 Task: Create a due date automation trigger when advanced on, on the tuesday after a card is due add fields without custom field "Resume" set to a number lower than 1 and lower than 10 at 11:00 AM.
Action: Mouse moved to (897, 280)
Screenshot: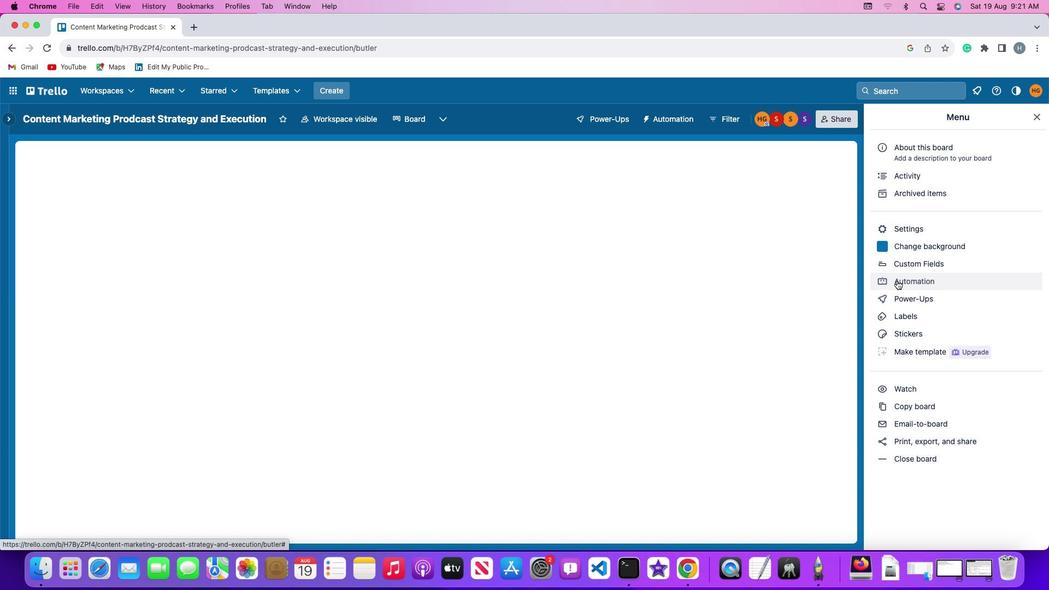 
Action: Mouse pressed left at (897, 280)
Screenshot: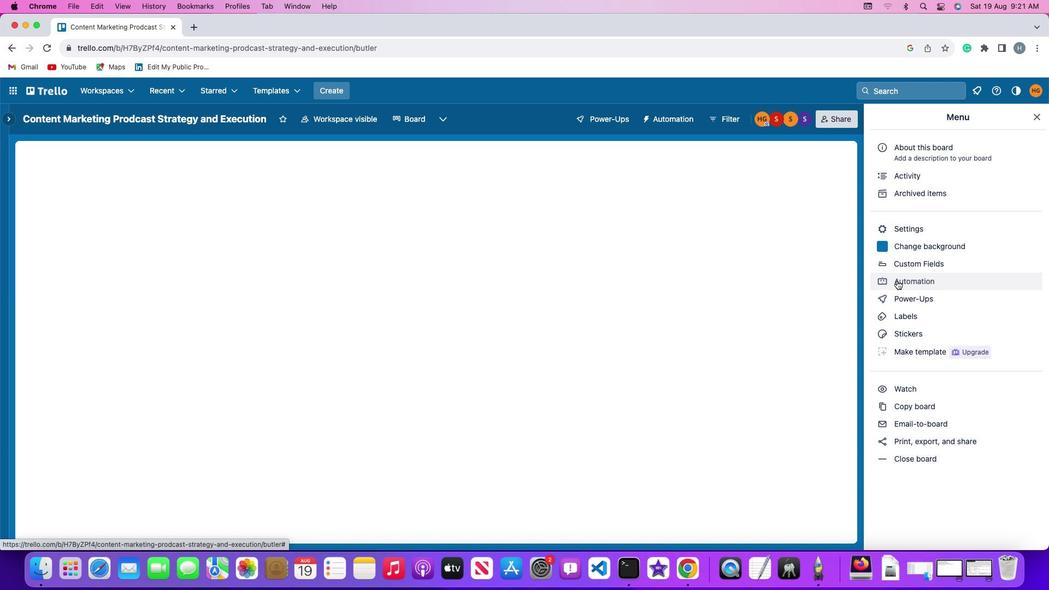 
Action: Mouse pressed left at (897, 280)
Screenshot: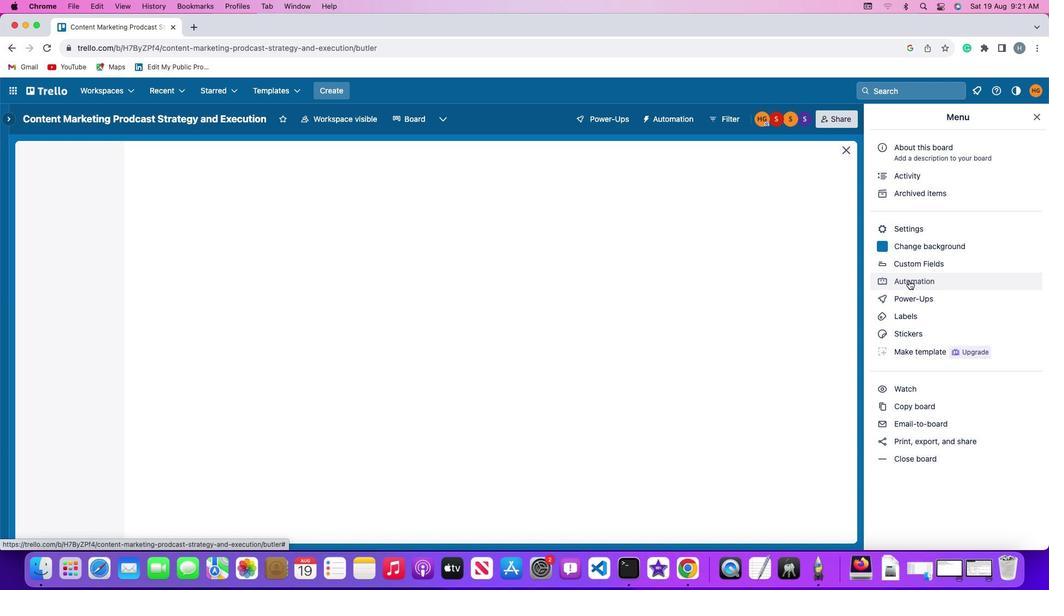 
Action: Mouse moved to (93, 264)
Screenshot: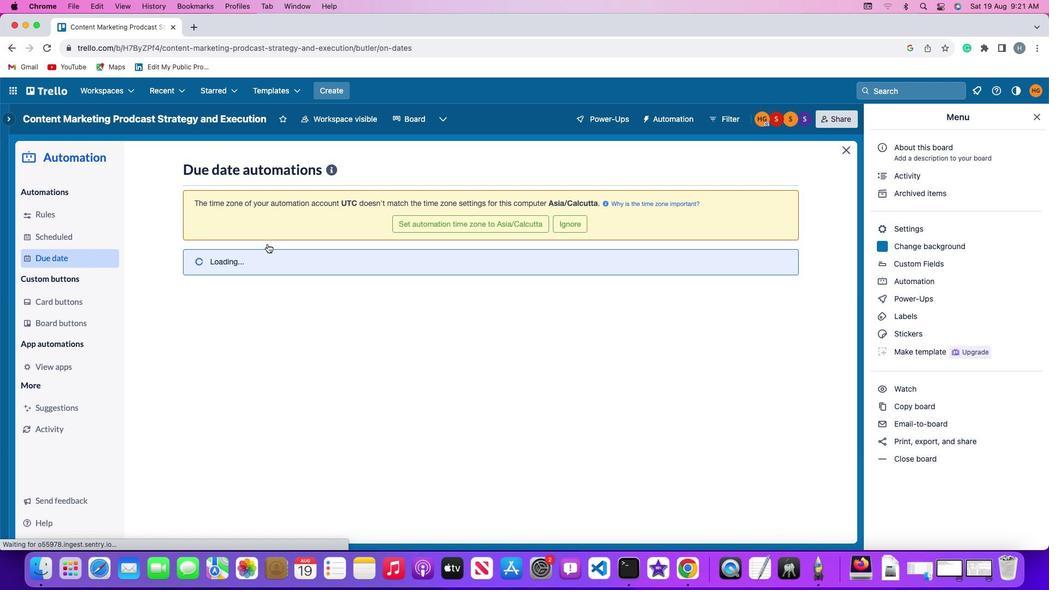 
Action: Mouse pressed left at (93, 264)
Screenshot: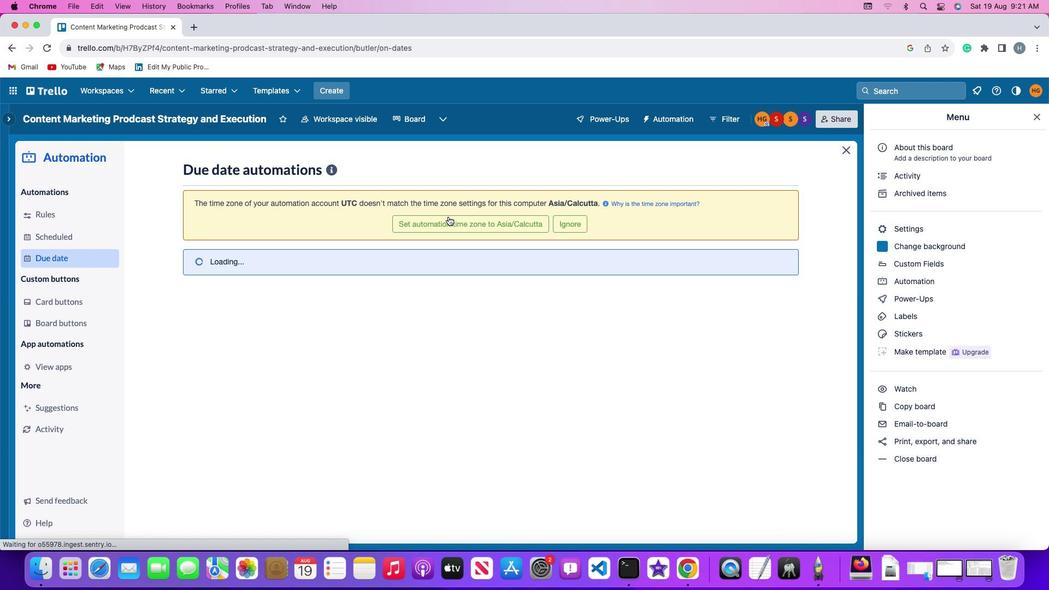 
Action: Mouse moved to (716, 171)
Screenshot: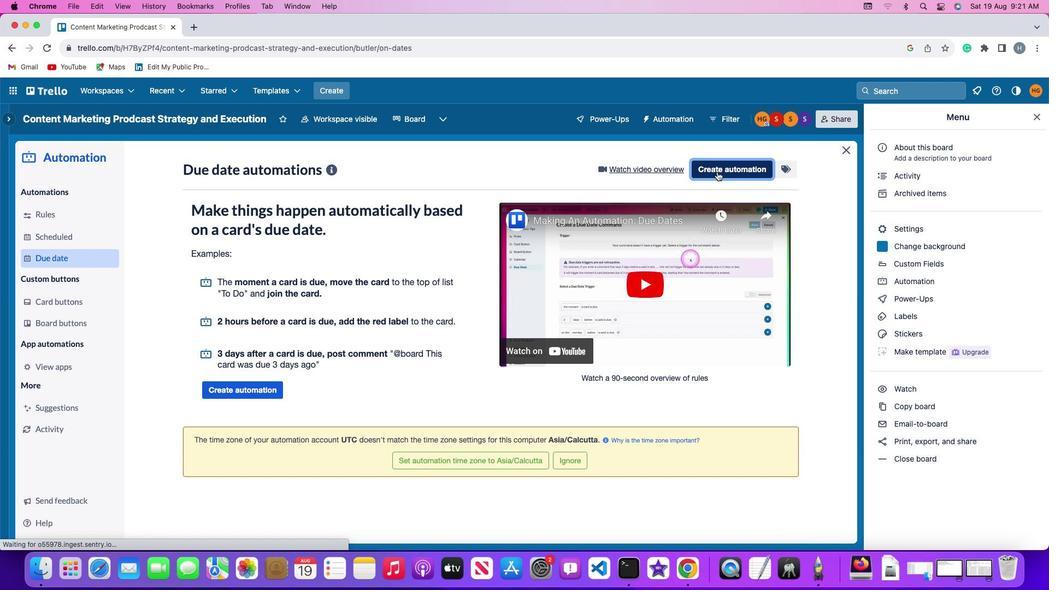 
Action: Mouse pressed left at (716, 171)
Screenshot: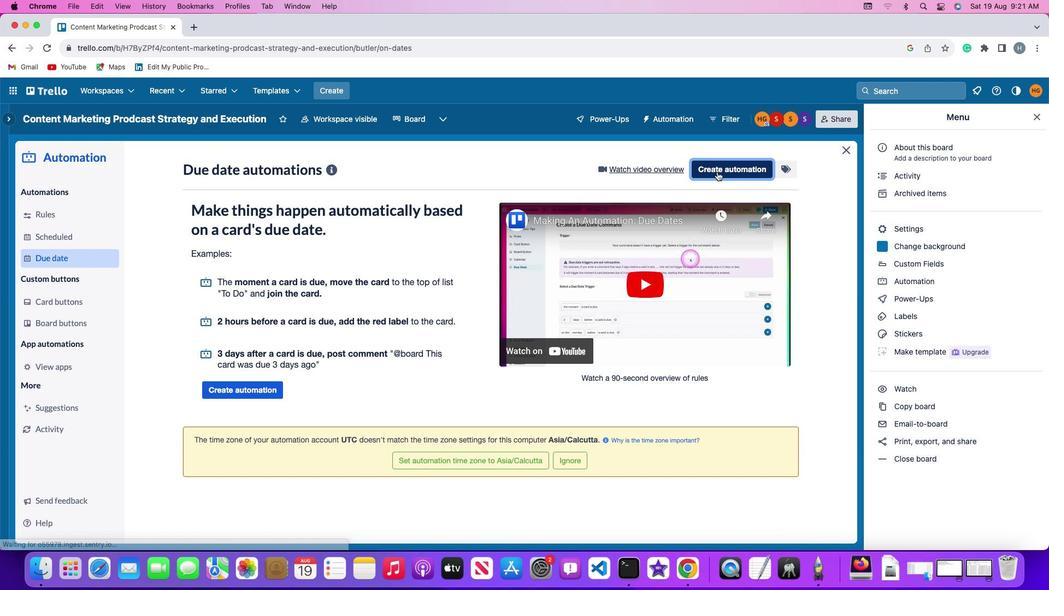 
Action: Mouse moved to (215, 272)
Screenshot: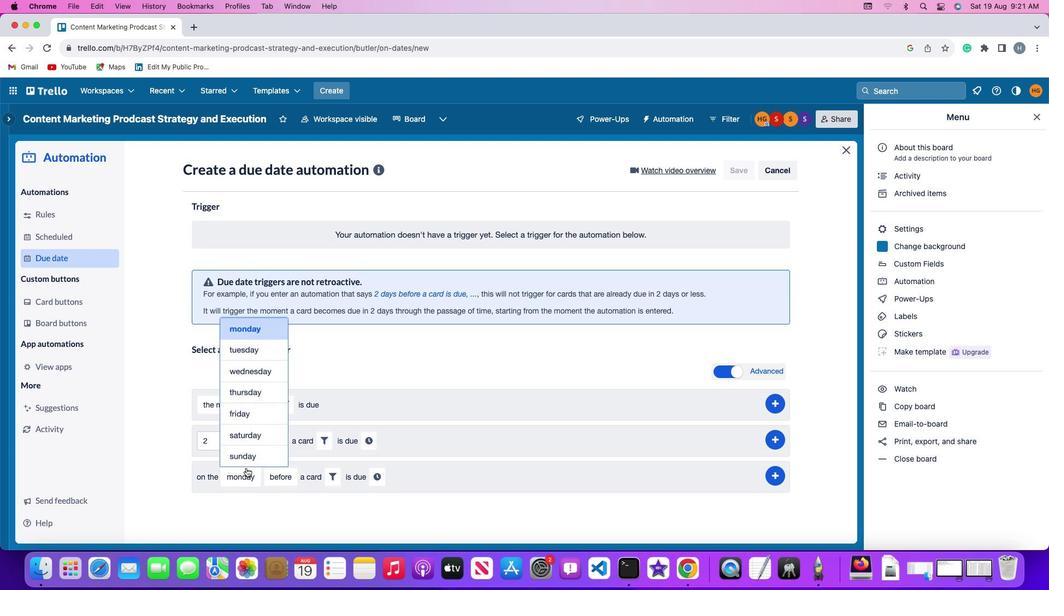 
Action: Mouse pressed left at (215, 272)
Screenshot: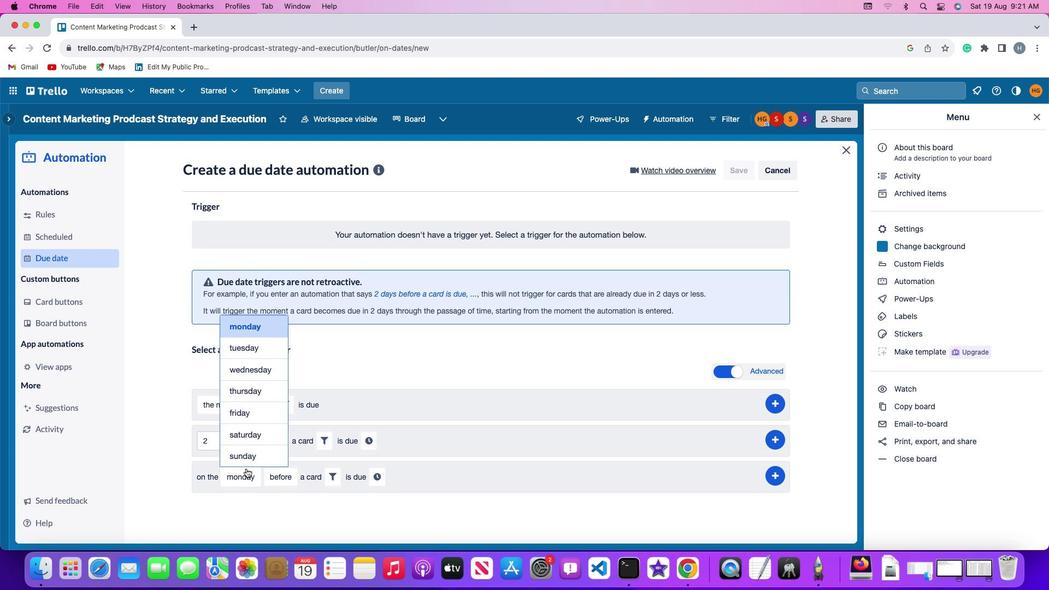 
Action: Mouse moved to (246, 467)
Screenshot: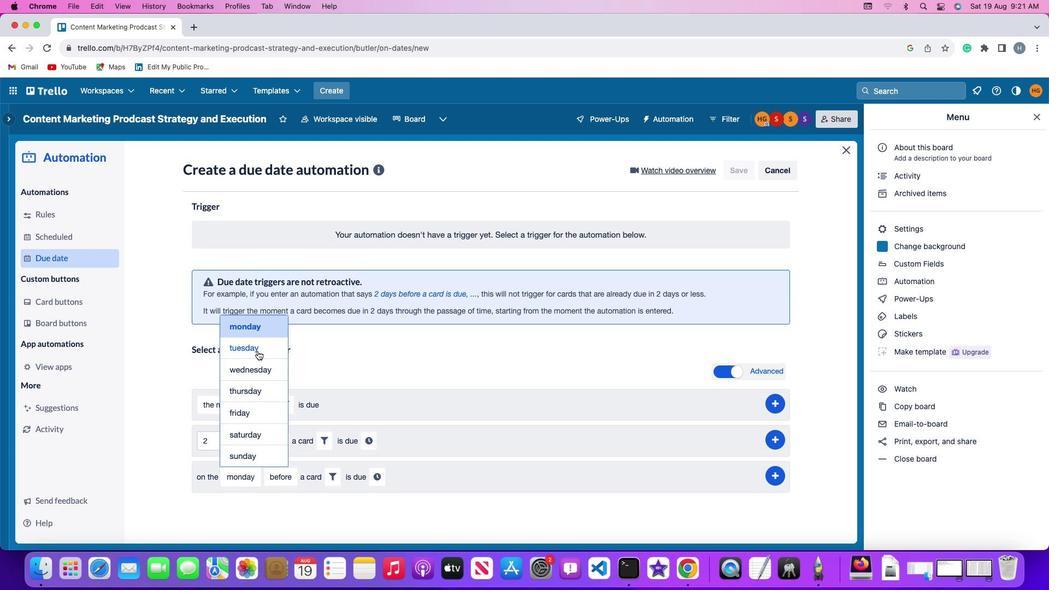 
Action: Mouse pressed left at (246, 467)
Screenshot: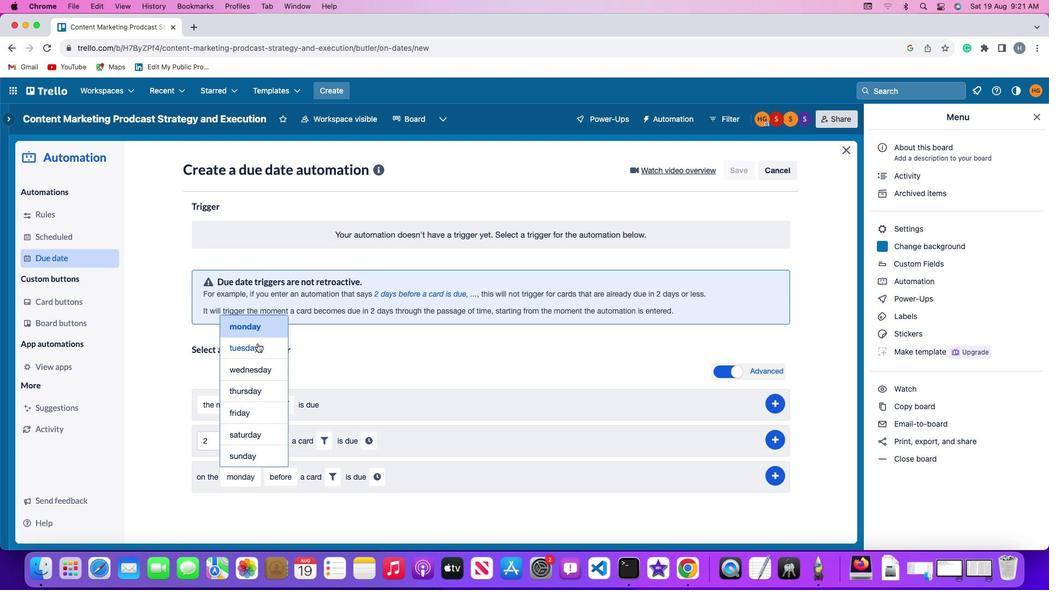 
Action: Mouse moved to (256, 342)
Screenshot: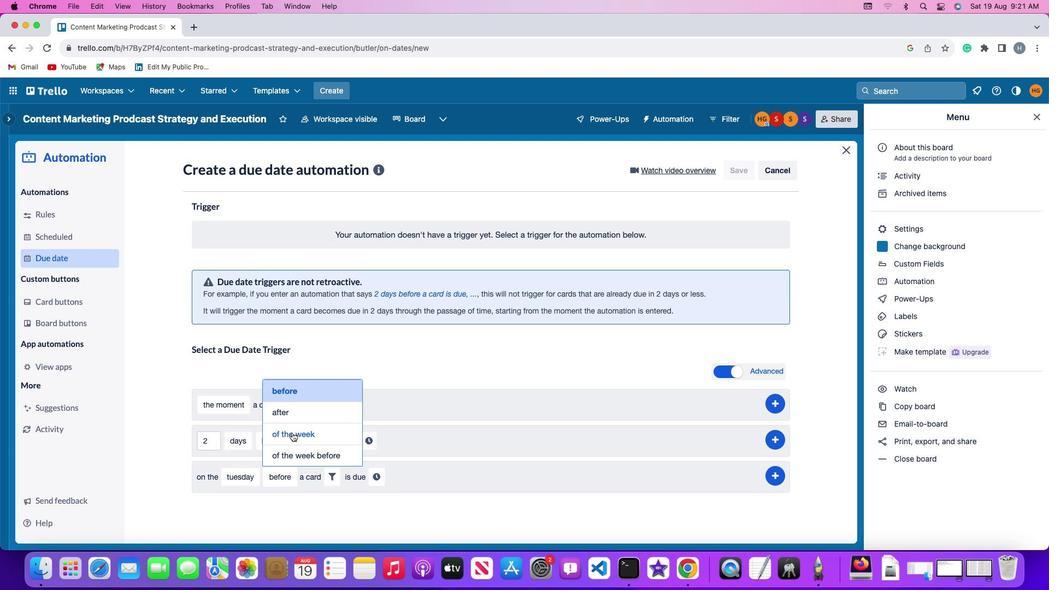 
Action: Mouse pressed left at (256, 342)
Screenshot: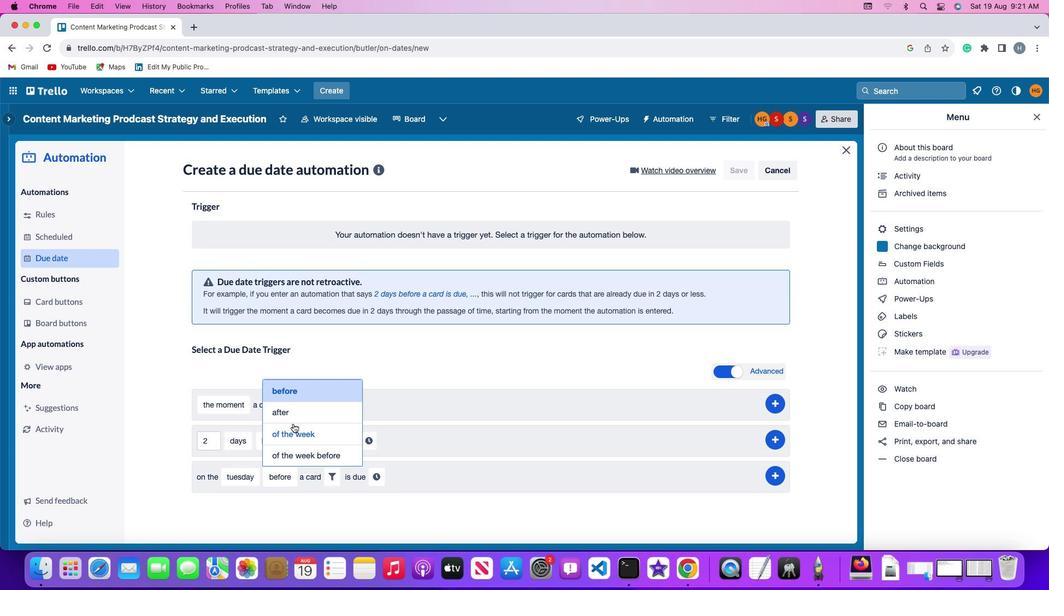 
Action: Mouse moved to (279, 474)
Screenshot: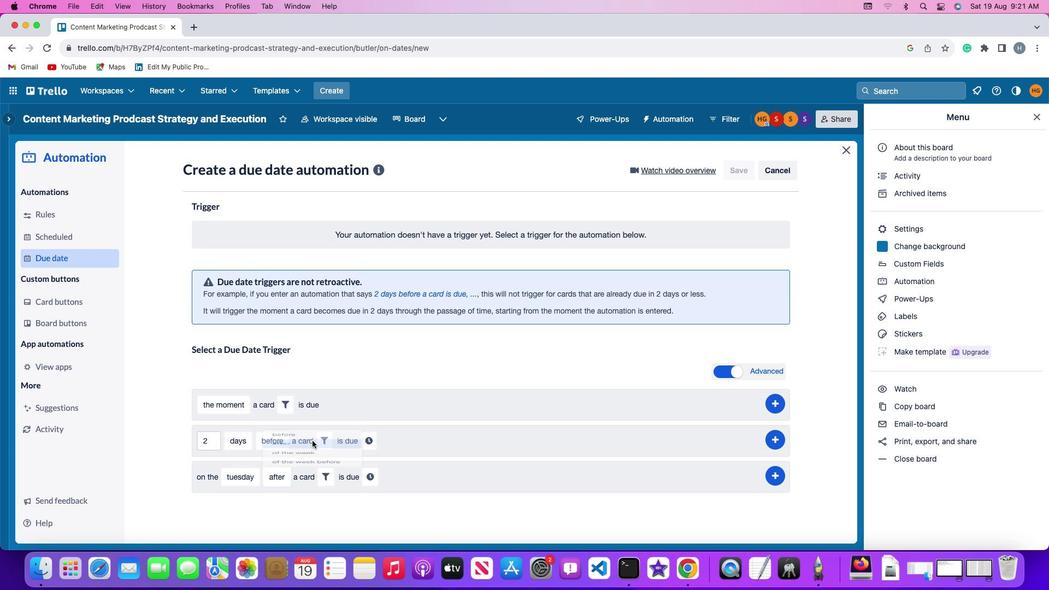 
Action: Mouse pressed left at (279, 474)
Screenshot: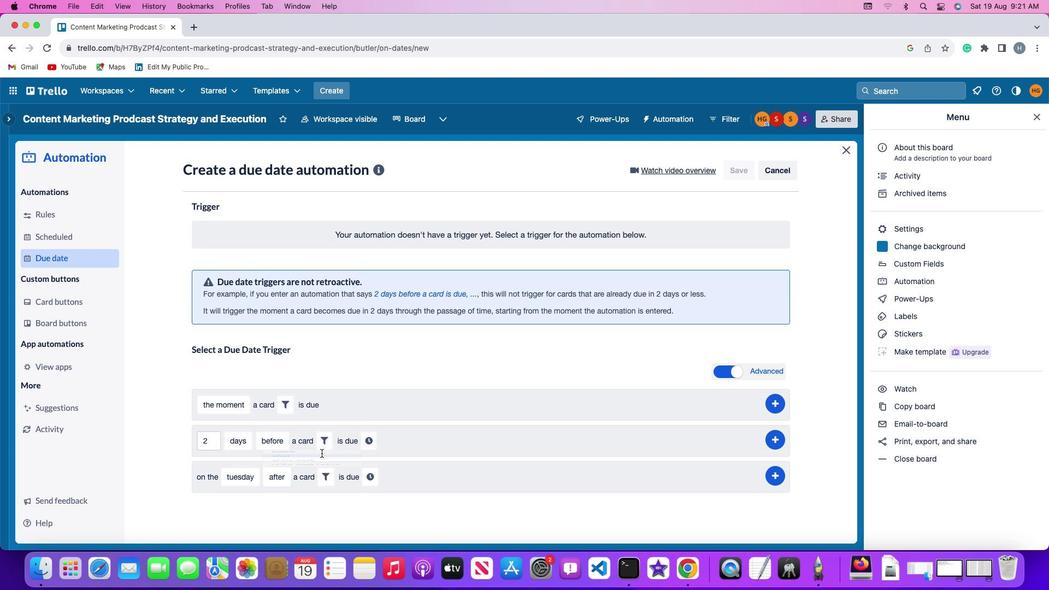 
Action: Mouse moved to (294, 412)
Screenshot: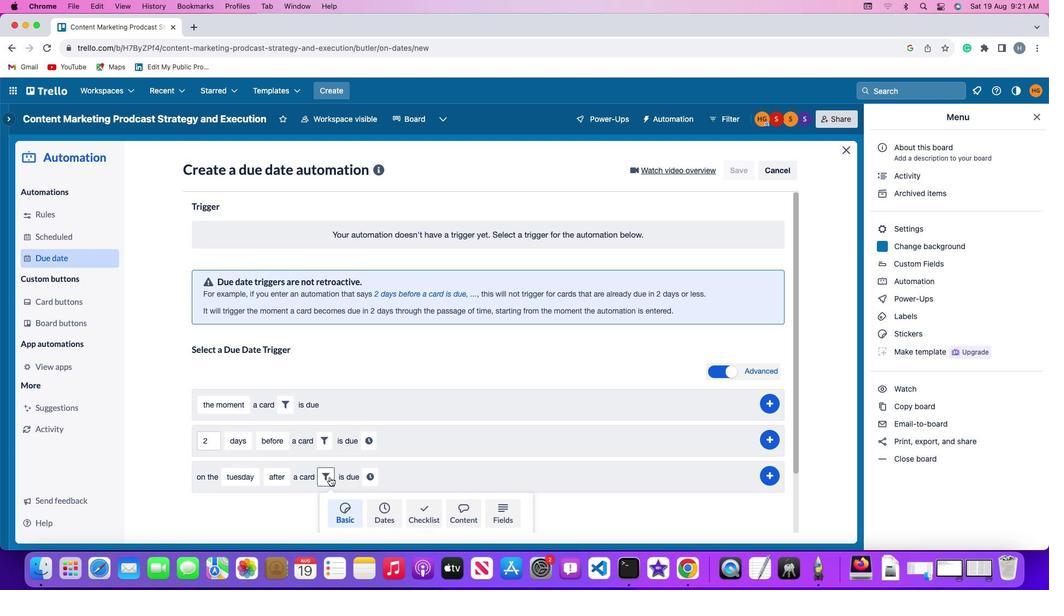
Action: Mouse pressed left at (294, 412)
Screenshot: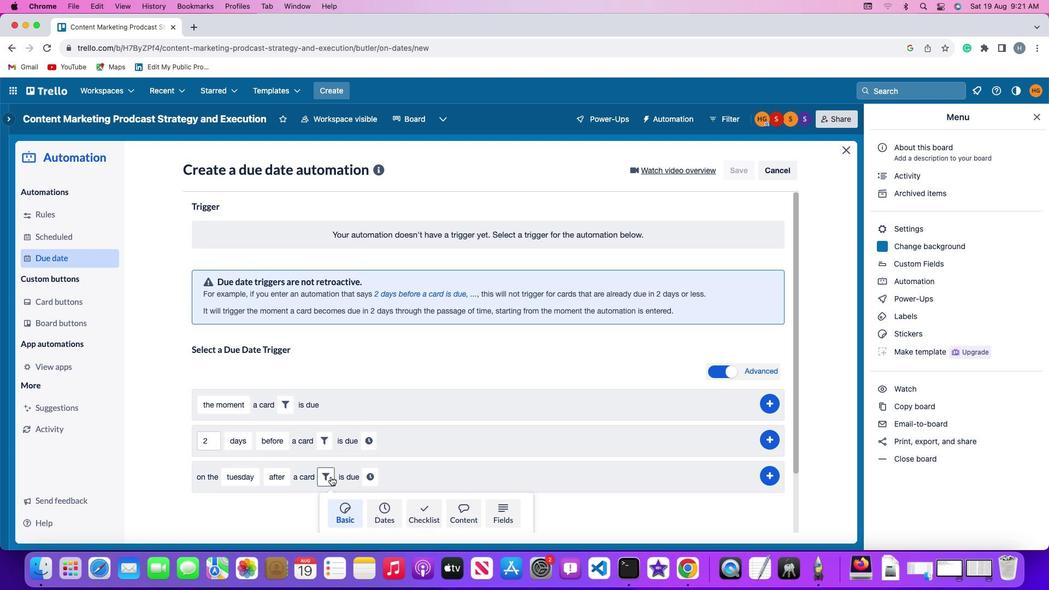 
Action: Mouse moved to (325, 477)
Screenshot: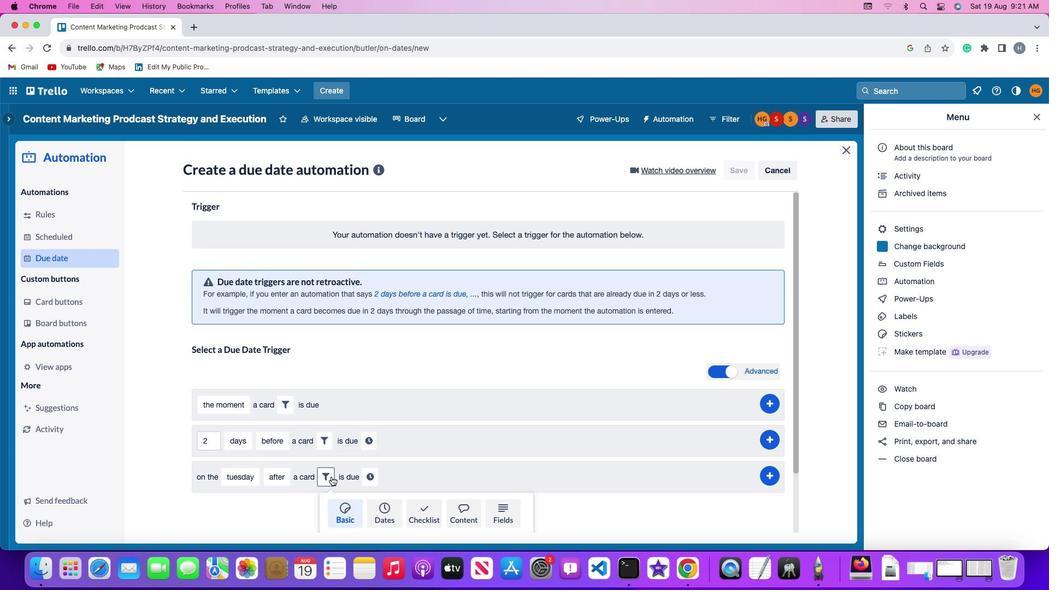 
Action: Mouse pressed left at (325, 477)
Screenshot: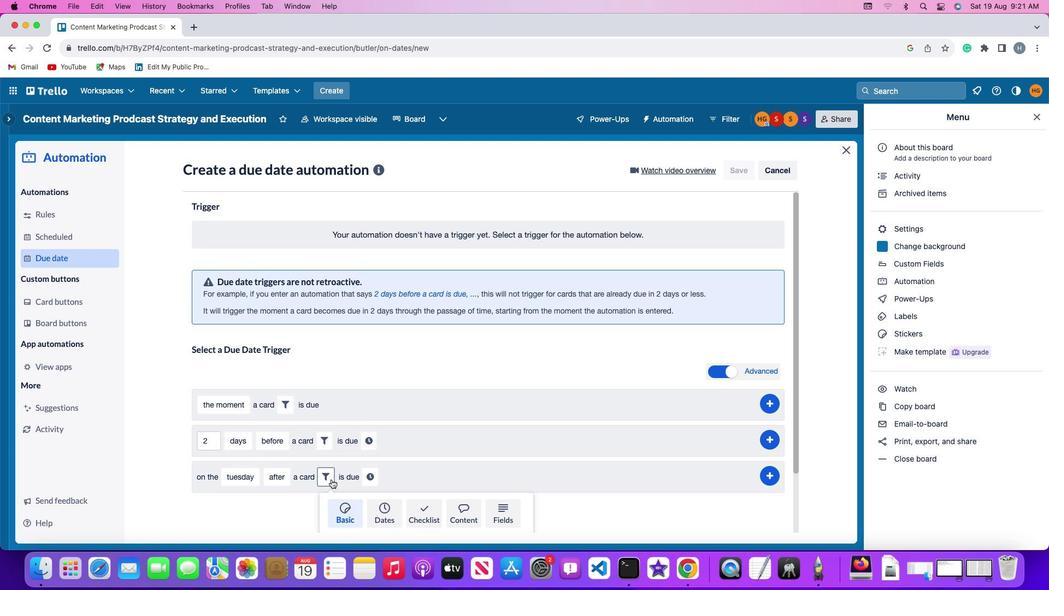 
Action: Mouse moved to (510, 513)
Screenshot: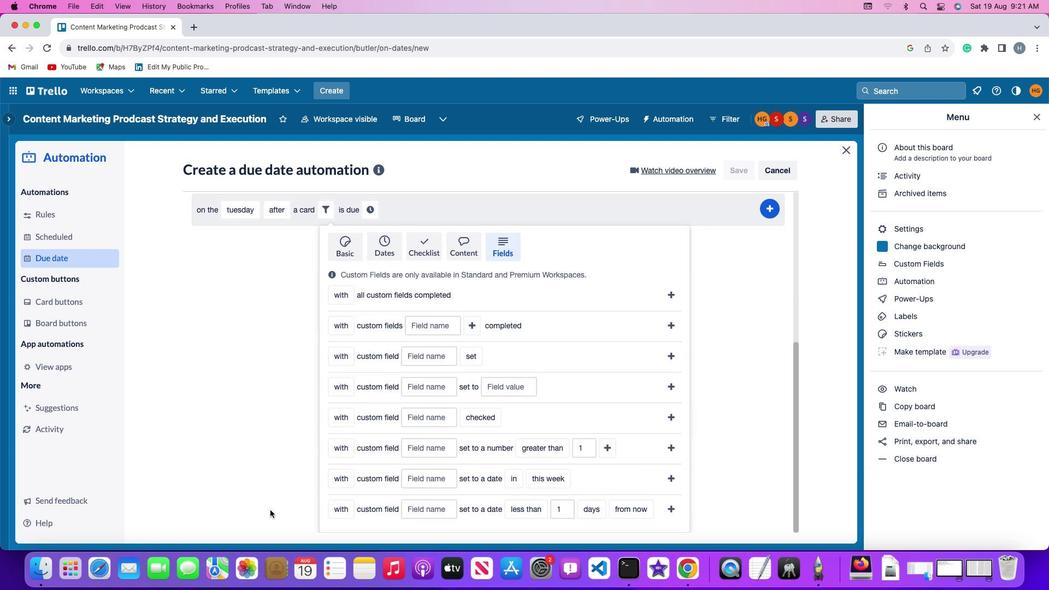
Action: Mouse pressed left at (510, 513)
Screenshot: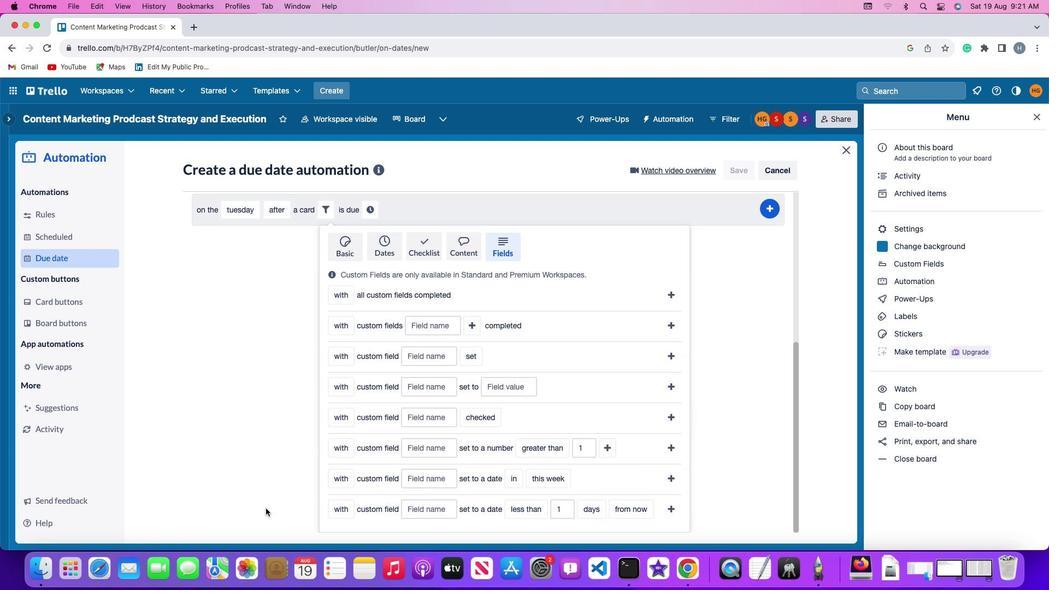 
Action: Mouse moved to (275, 515)
Screenshot: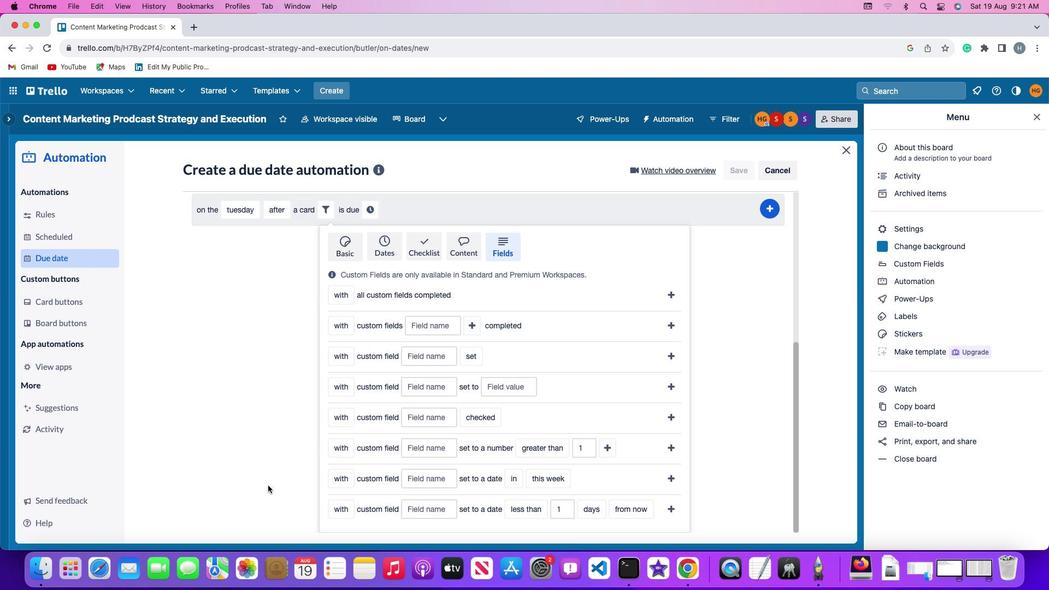 
Action: Mouse scrolled (275, 515) with delta (0, 0)
Screenshot: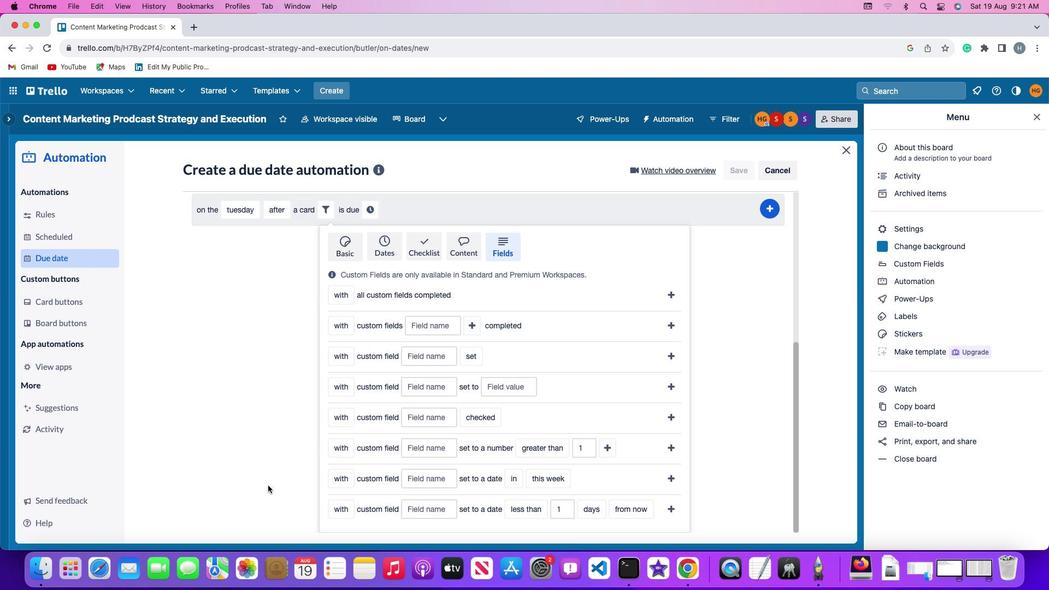 
Action: Mouse moved to (275, 515)
Screenshot: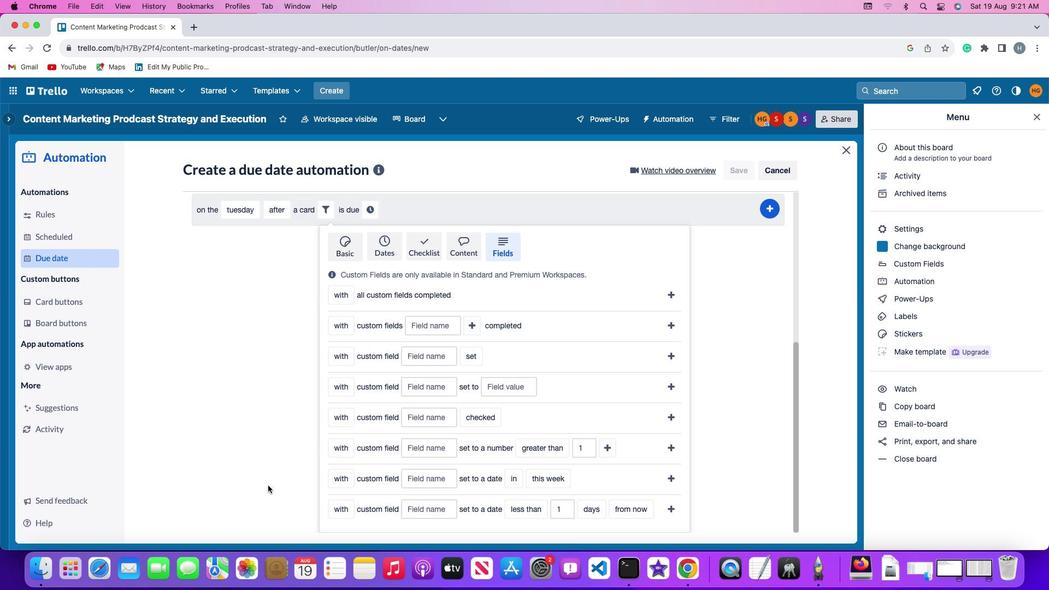 
Action: Mouse scrolled (275, 515) with delta (0, 0)
Screenshot: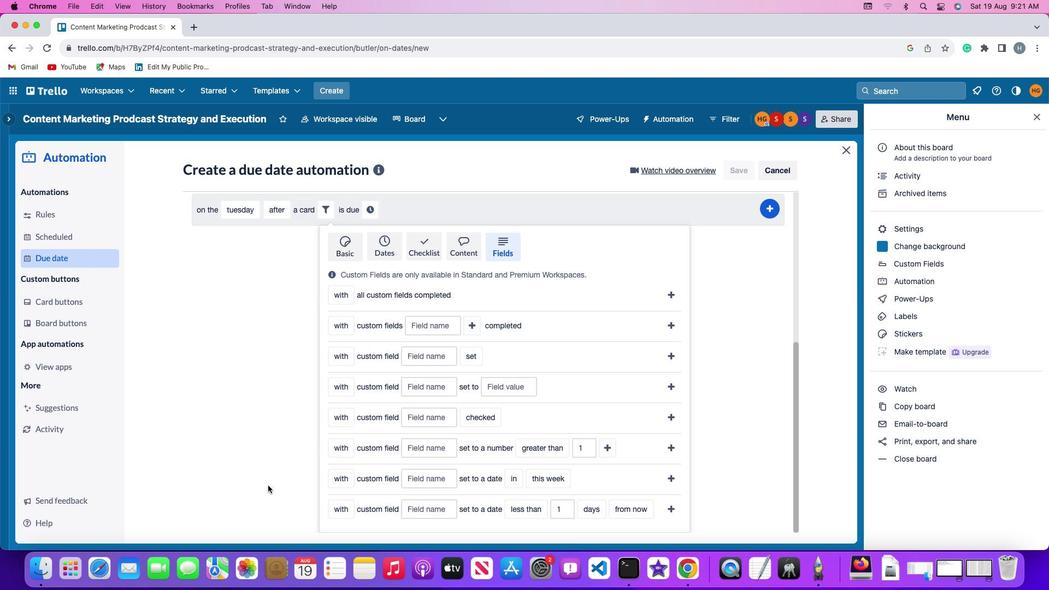 
Action: Mouse scrolled (275, 515) with delta (0, -2)
Screenshot: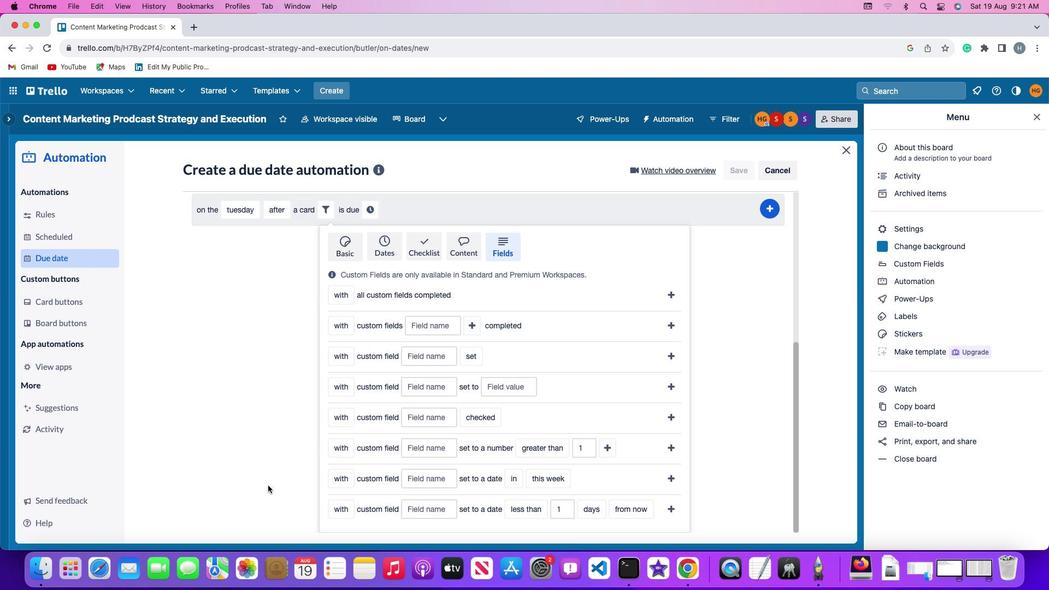 
Action: Mouse scrolled (275, 515) with delta (0, -2)
Screenshot: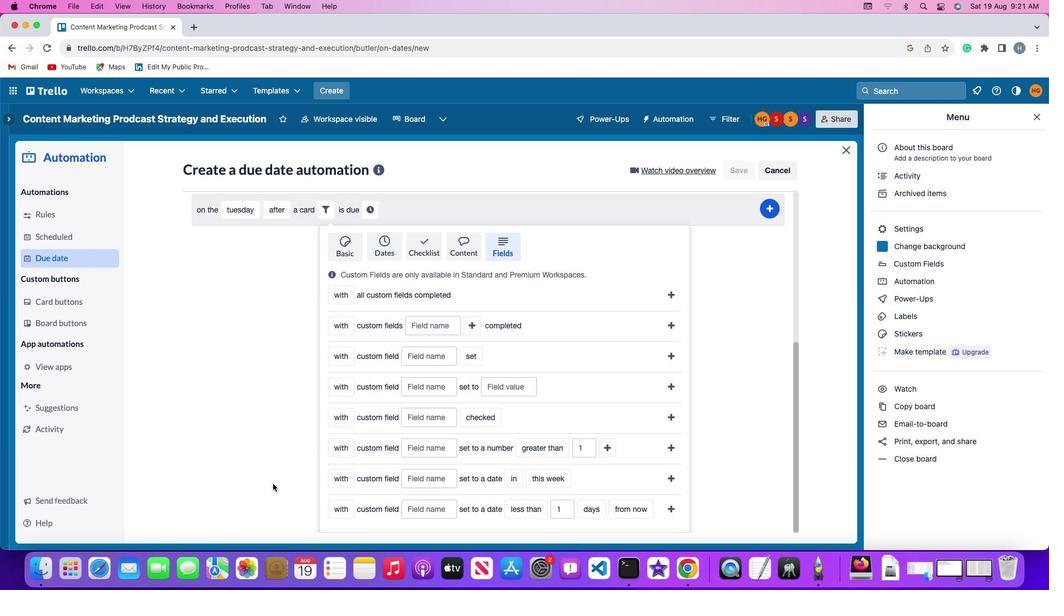 
Action: Mouse moved to (275, 515)
Screenshot: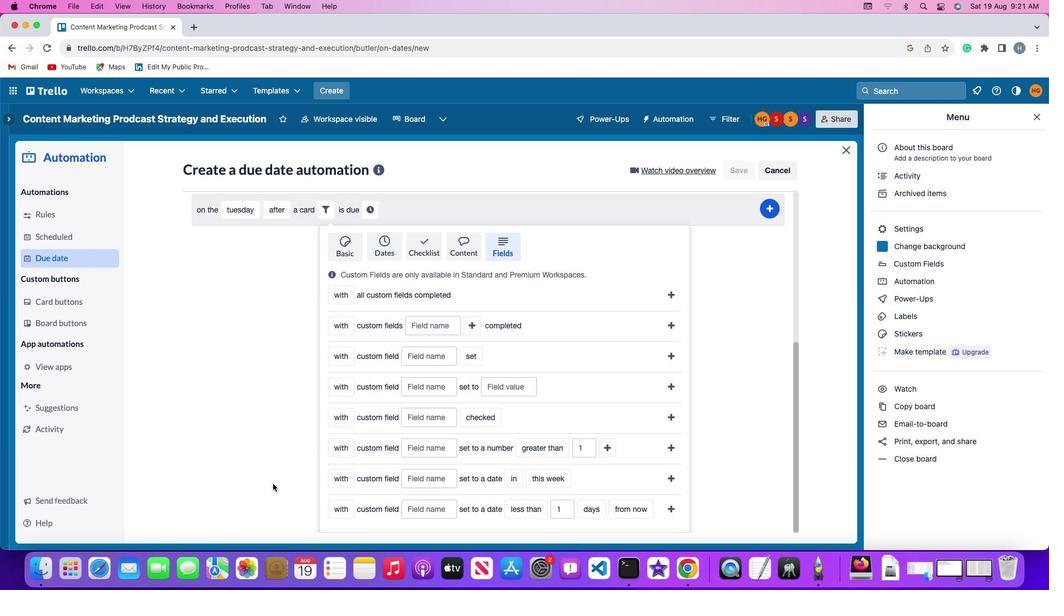 
Action: Mouse scrolled (275, 515) with delta (0, -3)
Screenshot: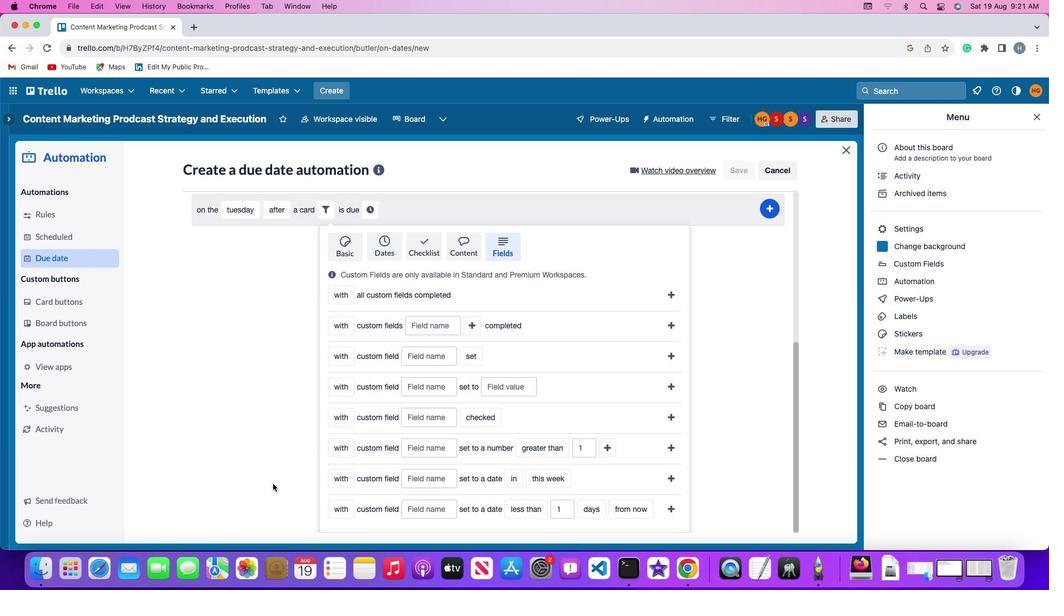 
Action: Mouse moved to (266, 509)
Screenshot: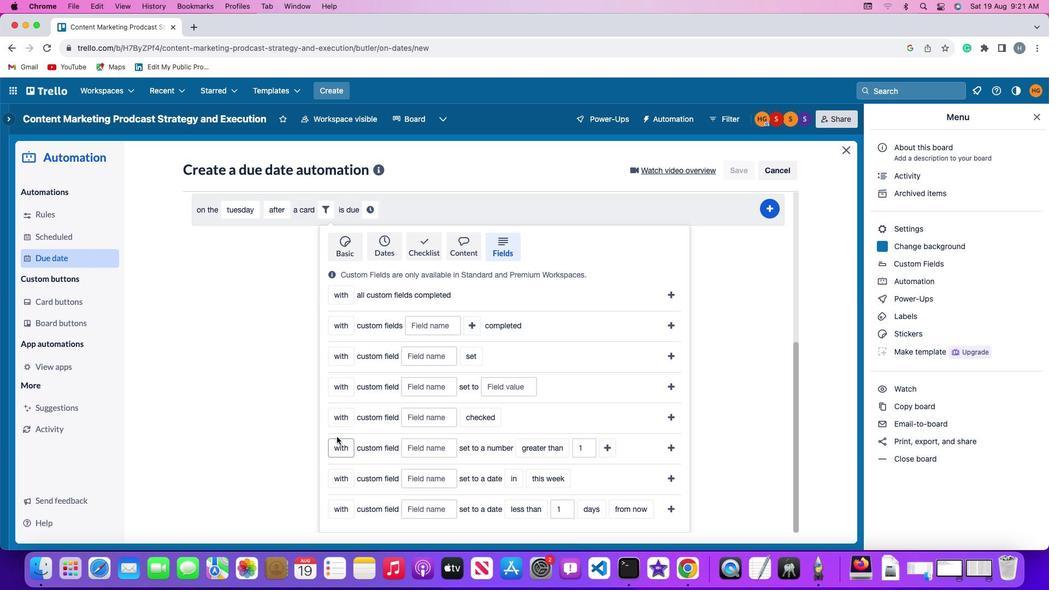 
Action: Mouse scrolled (266, 509) with delta (0, 0)
Screenshot: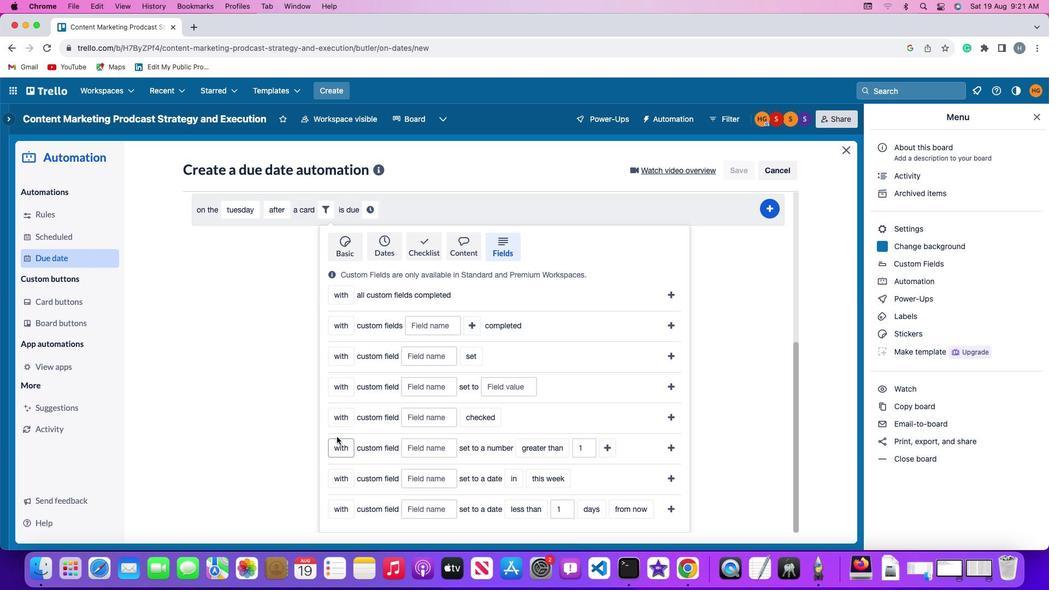 
Action: Mouse moved to (266, 508)
Screenshot: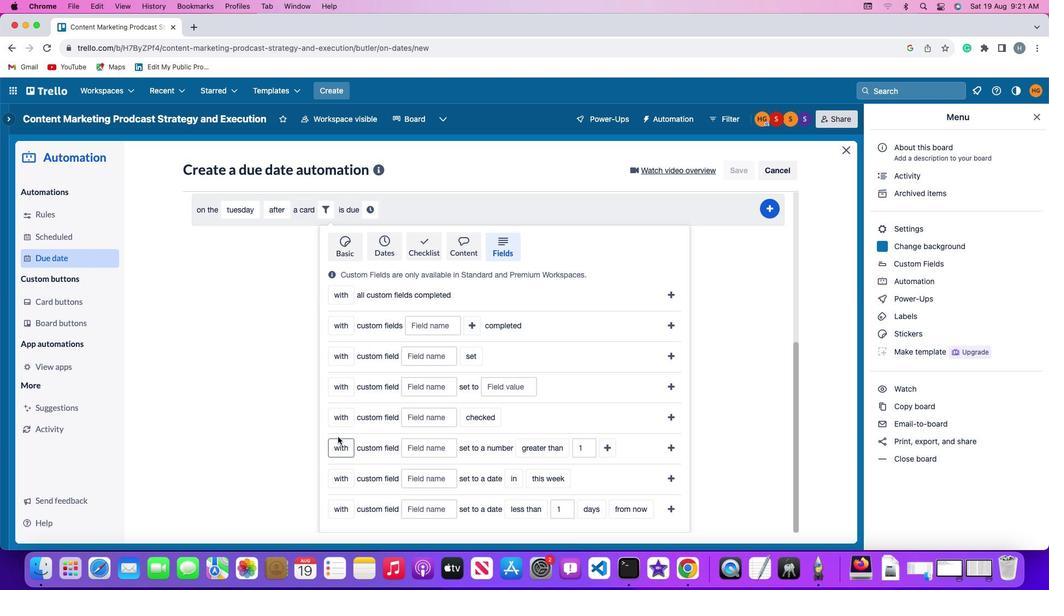 
Action: Mouse scrolled (266, 508) with delta (0, 0)
Screenshot: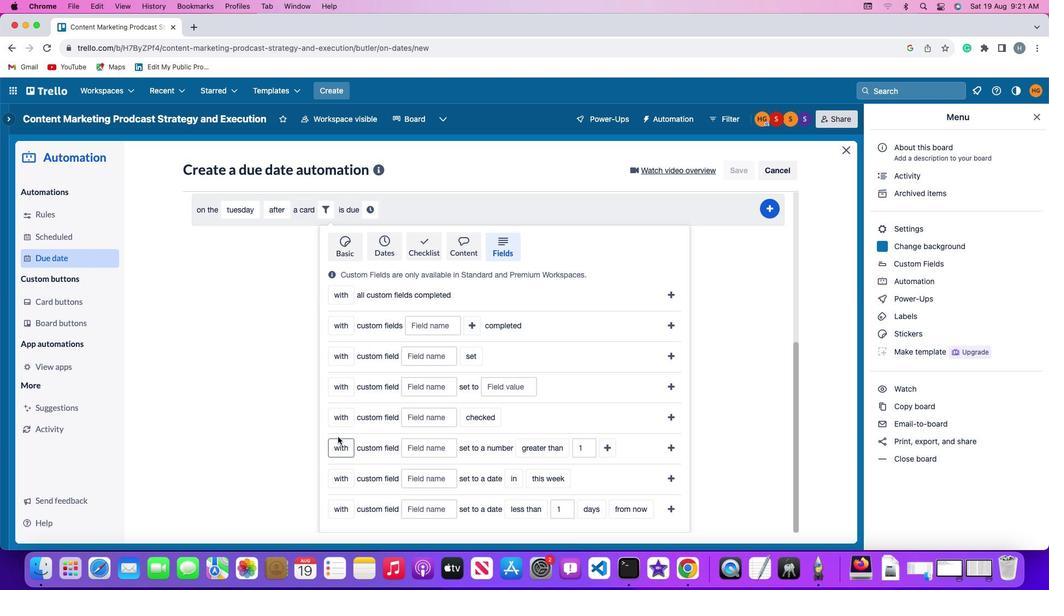 
Action: Mouse scrolled (266, 508) with delta (0, -1)
Screenshot: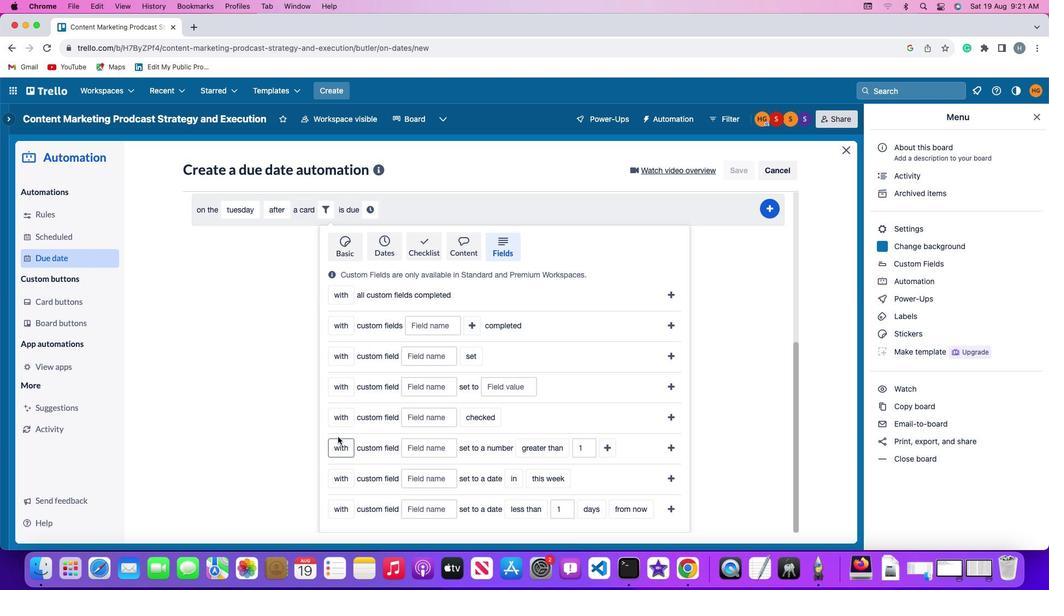 
Action: Mouse scrolled (266, 508) with delta (0, -2)
Screenshot: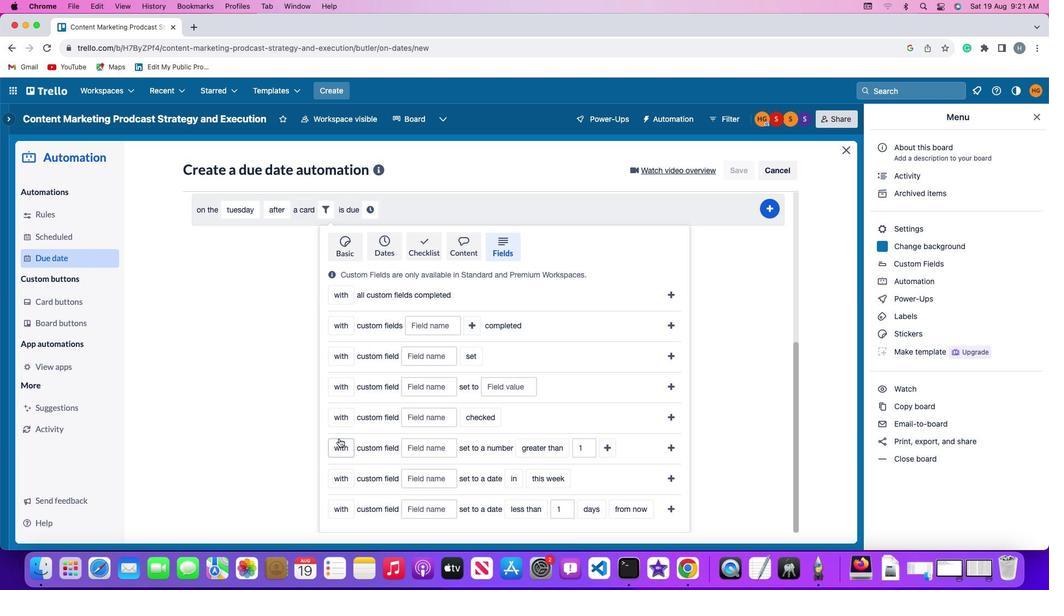 
Action: Mouse scrolled (266, 508) with delta (0, -3)
Screenshot: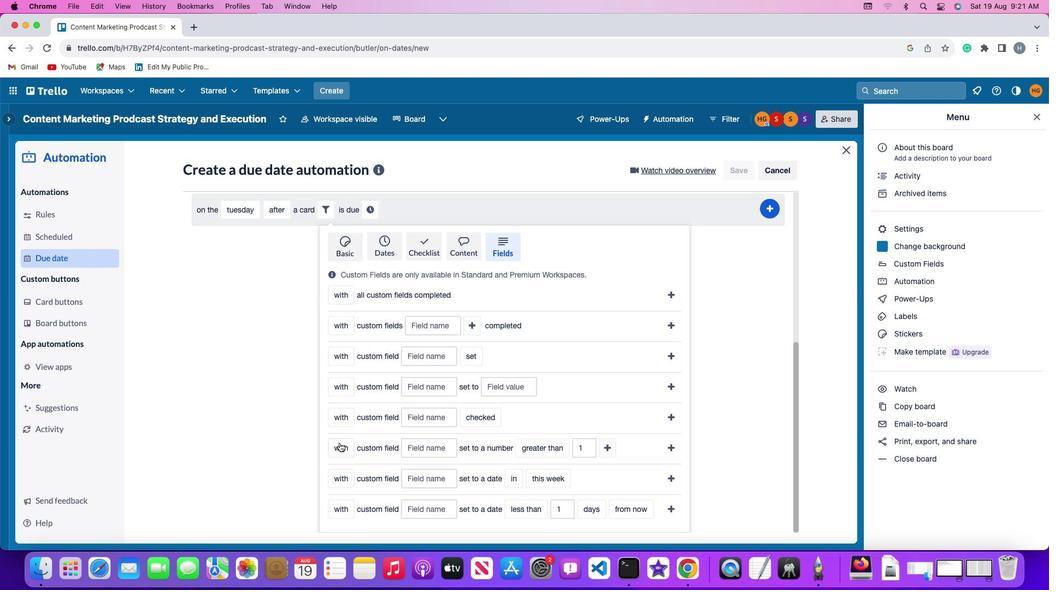 
Action: Mouse moved to (265, 507)
Screenshot: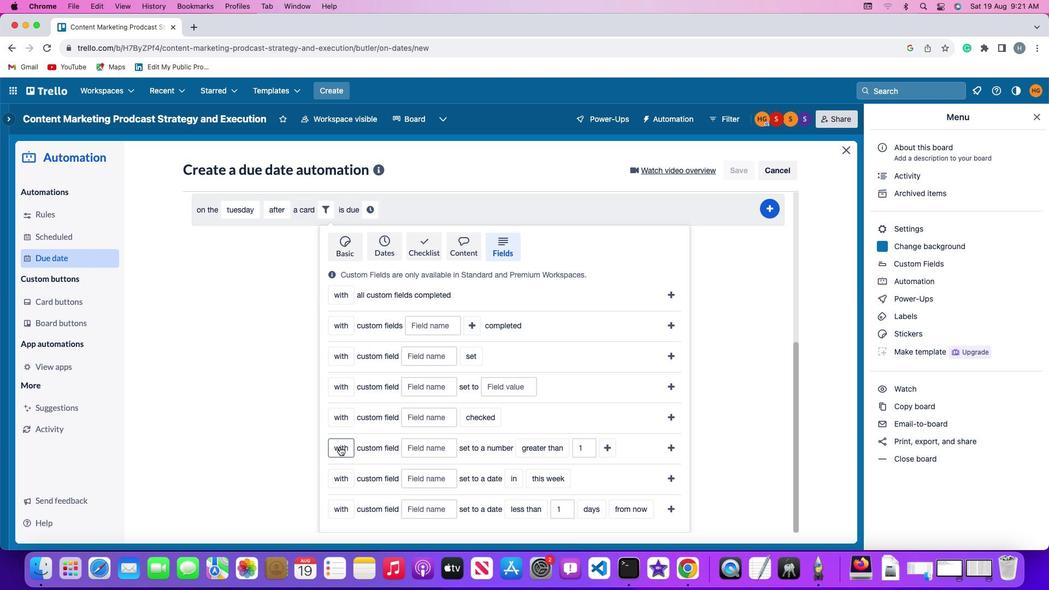 
Action: Mouse scrolled (265, 507) with delta (0, 0)
Screenshot: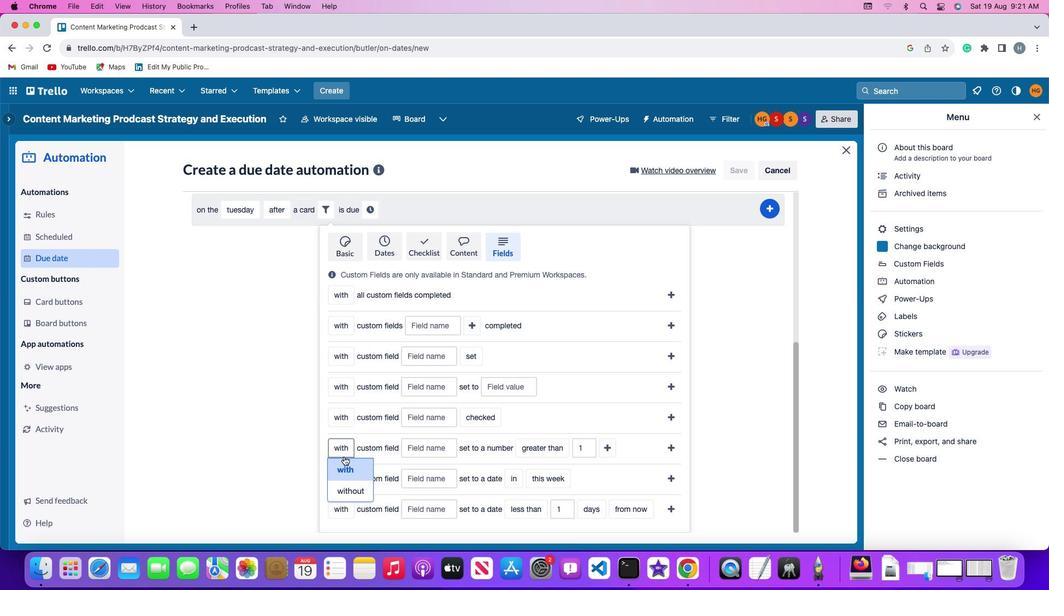 
Action: Mouse scrolled (265, 507) with delta (0, 0)
Screenshot: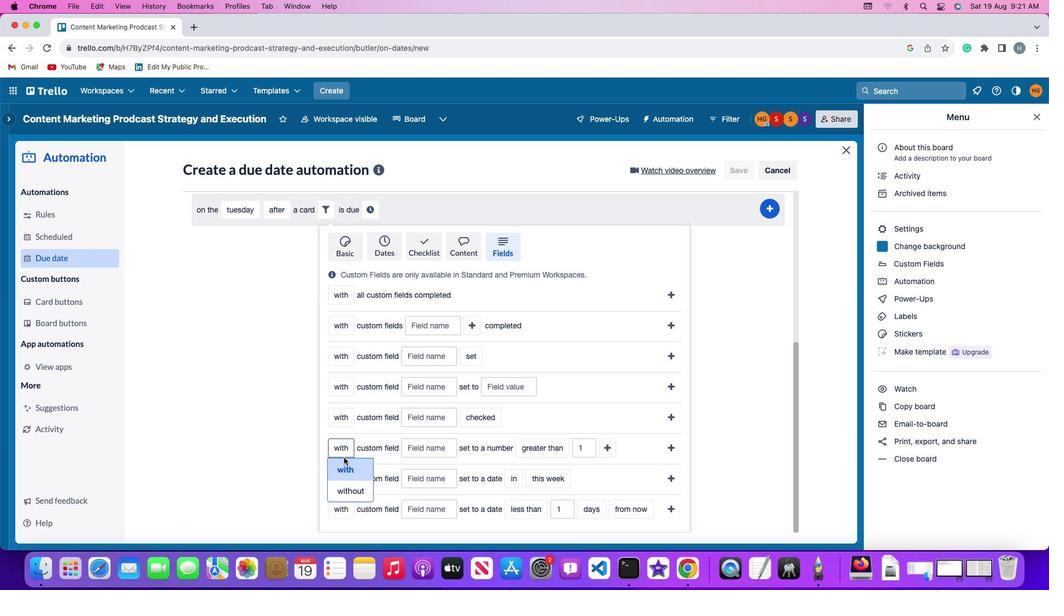 
Action: Mouse scrolled (265, 507) with delta (0, -1)
Screenshot: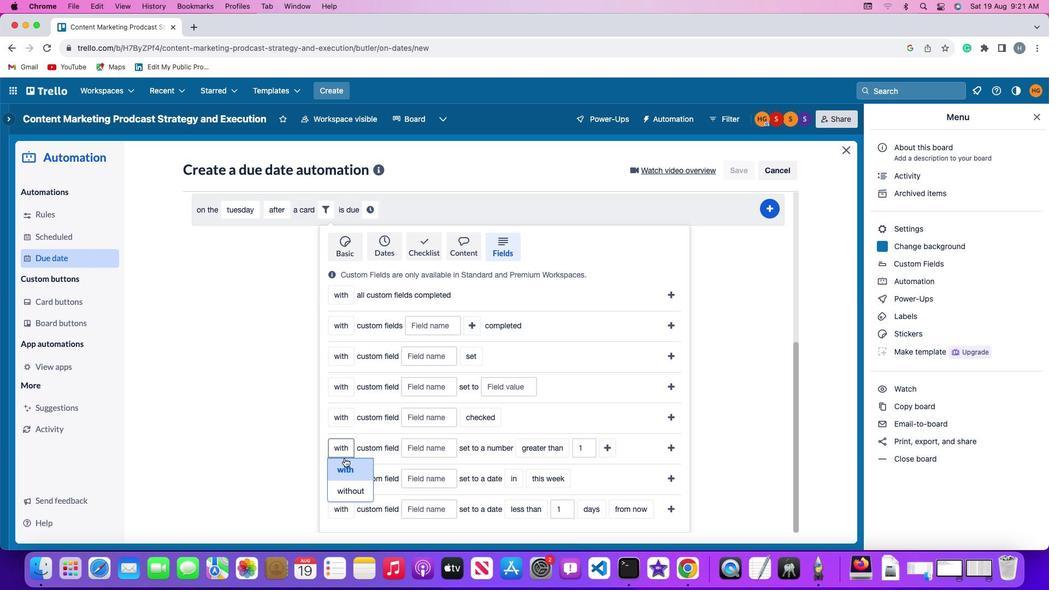 
Action: Mouse scrolled (265, 507) with delta (0, -2)
Screenshot: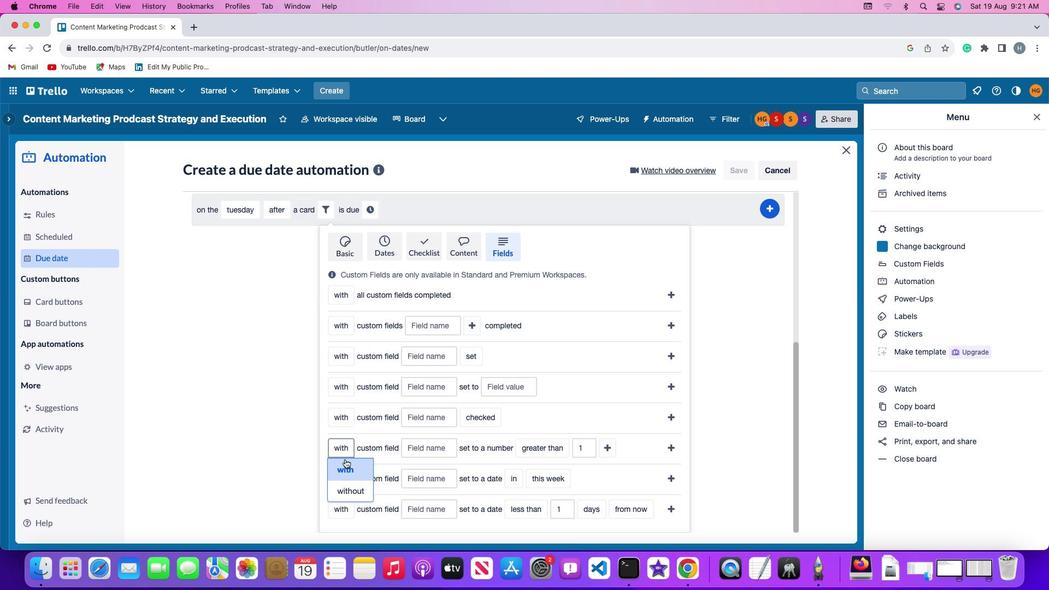 
Action: Mouse moved to (338, 446)
Screenshot: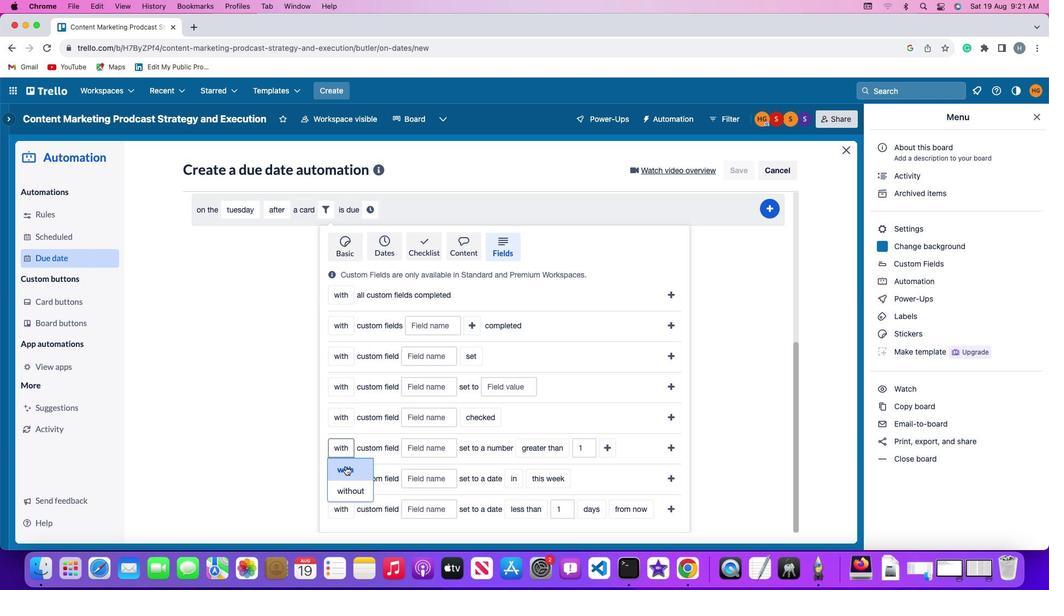 
Action: Mouse pressed left at (338, 446)
Screenshot: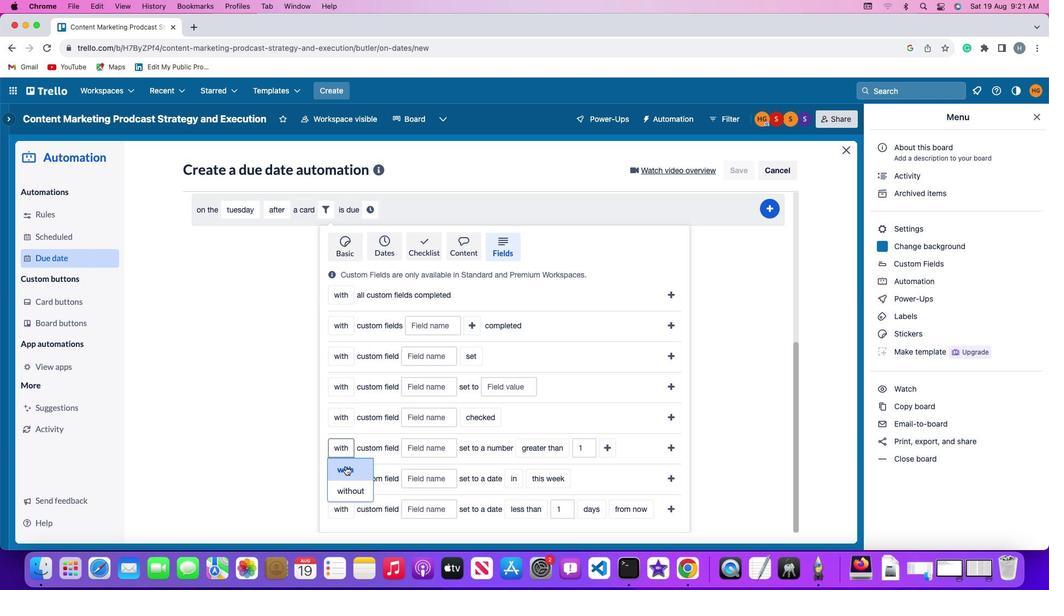 
Action: Mouse moved to (346, 488)
Screenshot: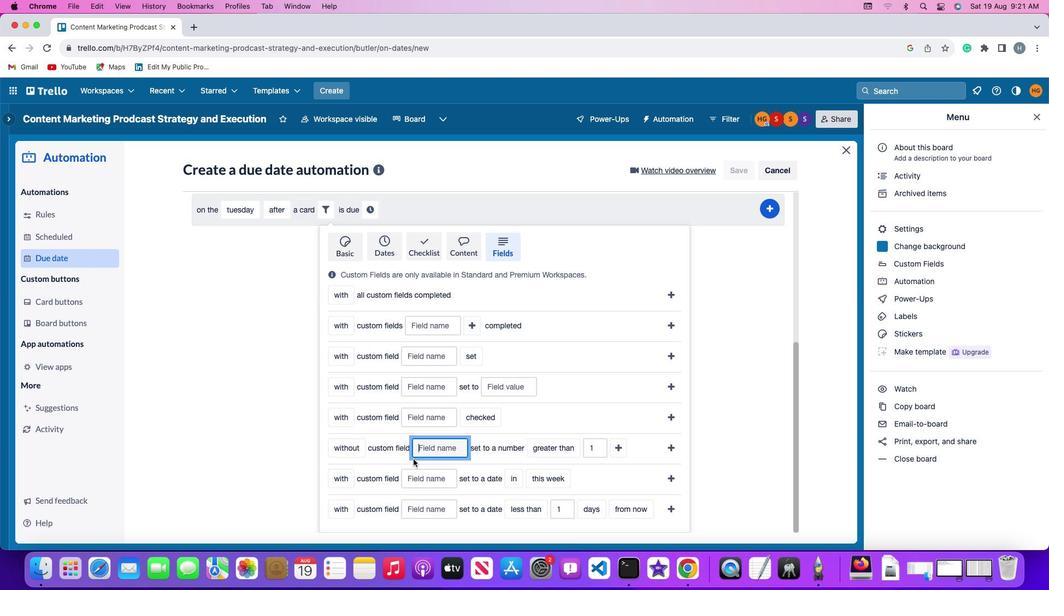 
Action: Mouse pressed left at (346, 488)
Screenshot: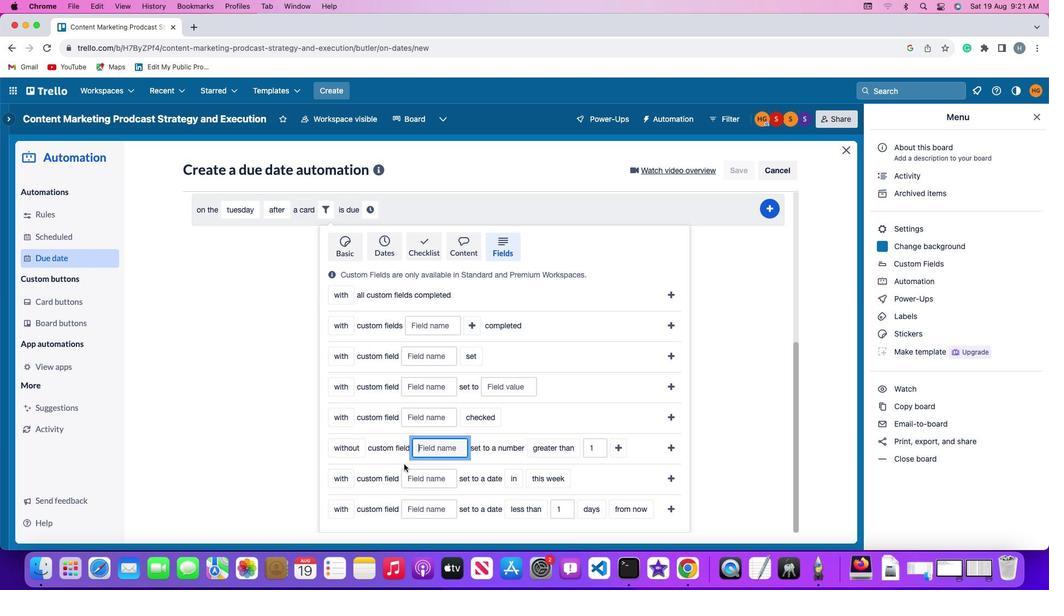 
Action: Mouse moved to (426, 450)
Screenshot: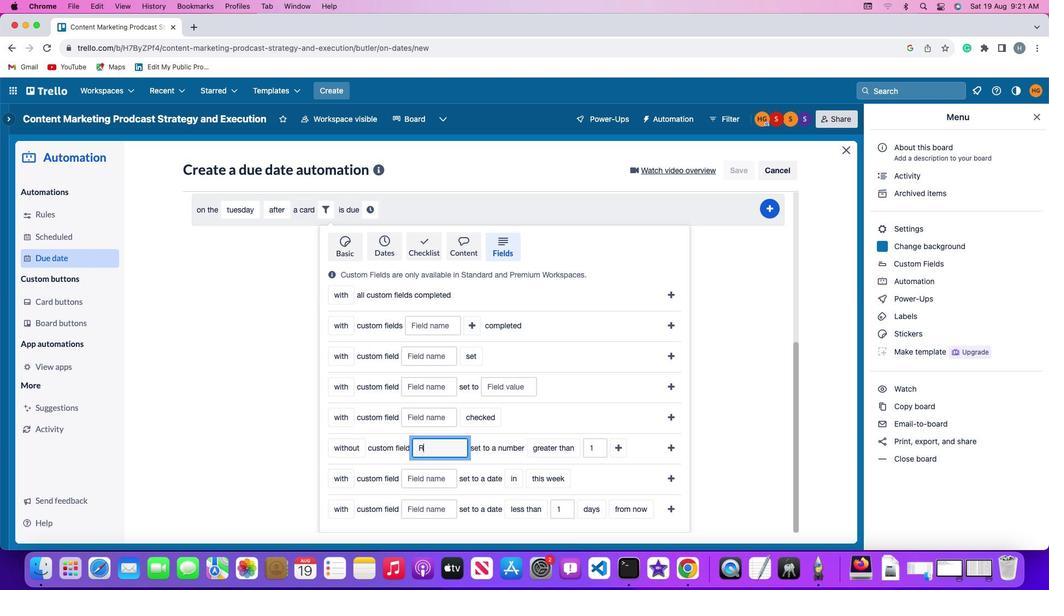 
Action: Mouse pressed left at (426, 450)
Screenshot: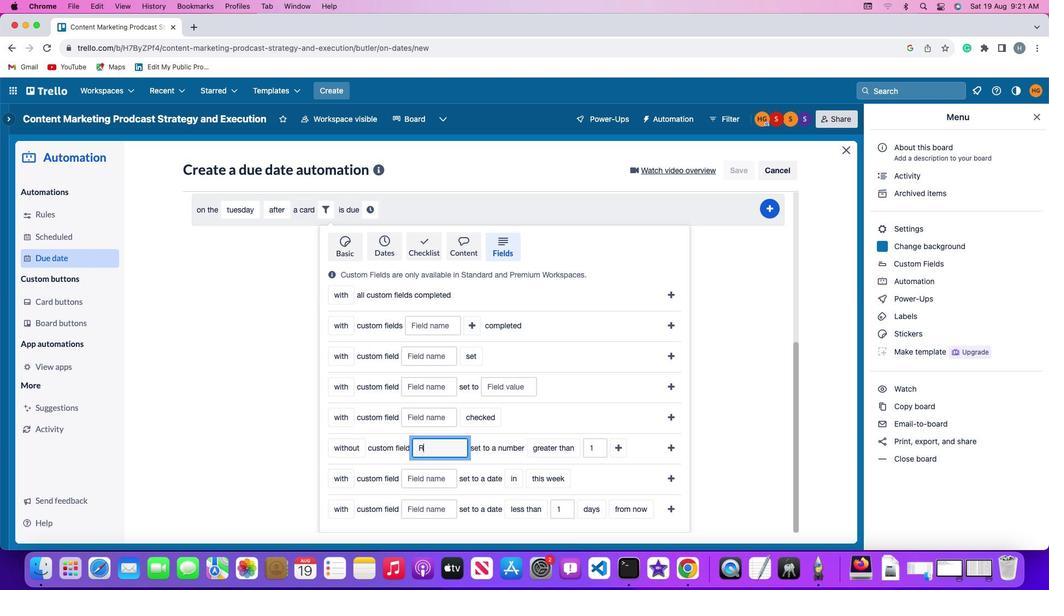 
Action: Mouse moved to (403, 464)
Screenshot: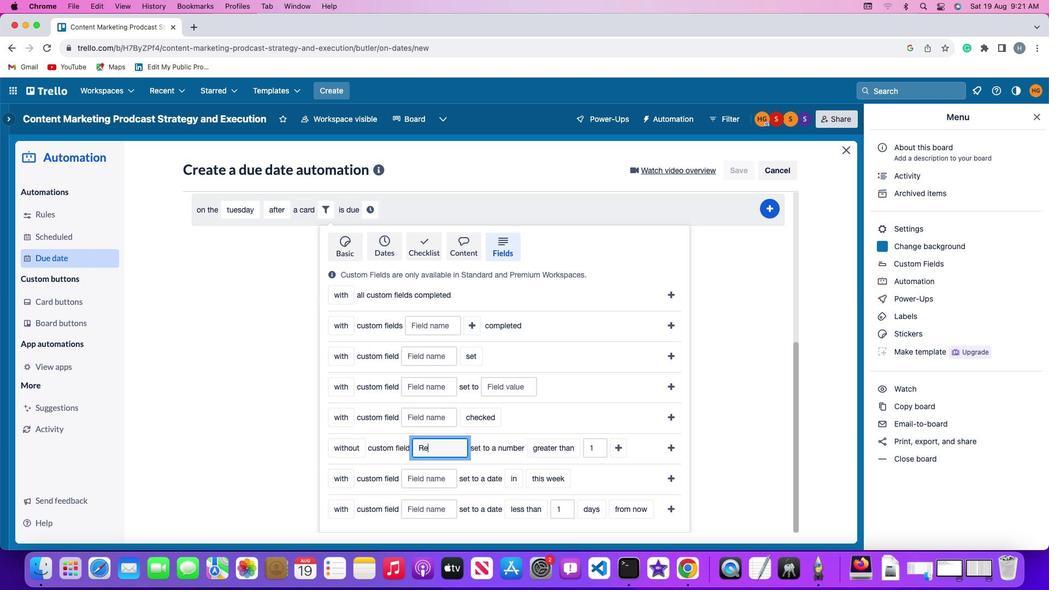 
Action: Key pressed Key.shift'R''e''s''u''m'
Screenshot: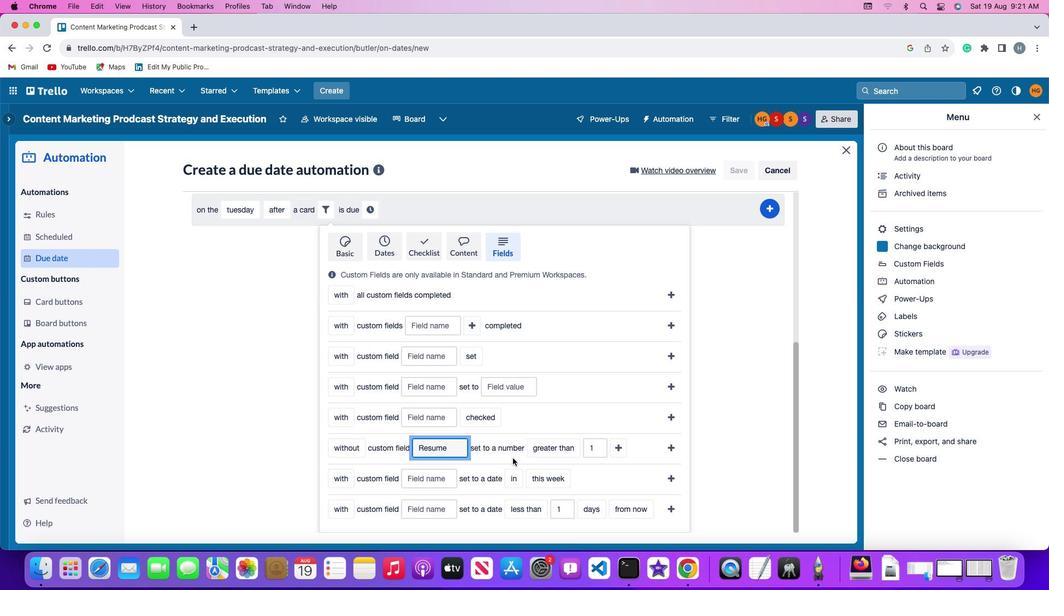 
Action: Mouse moved to (404, 464)
Screenshot: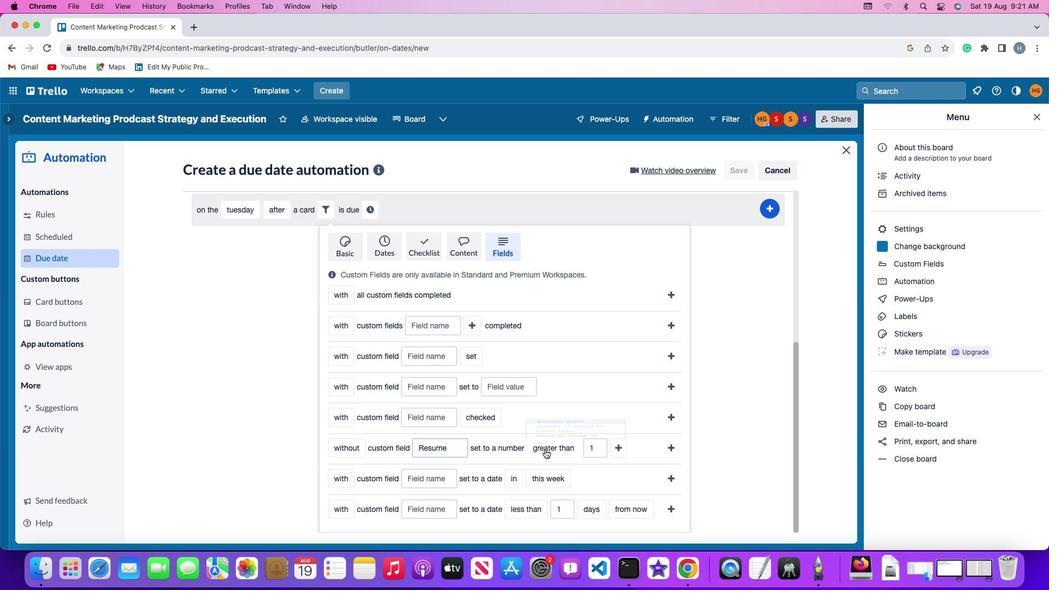 
Action: Key pressed 'e'
Screenshot: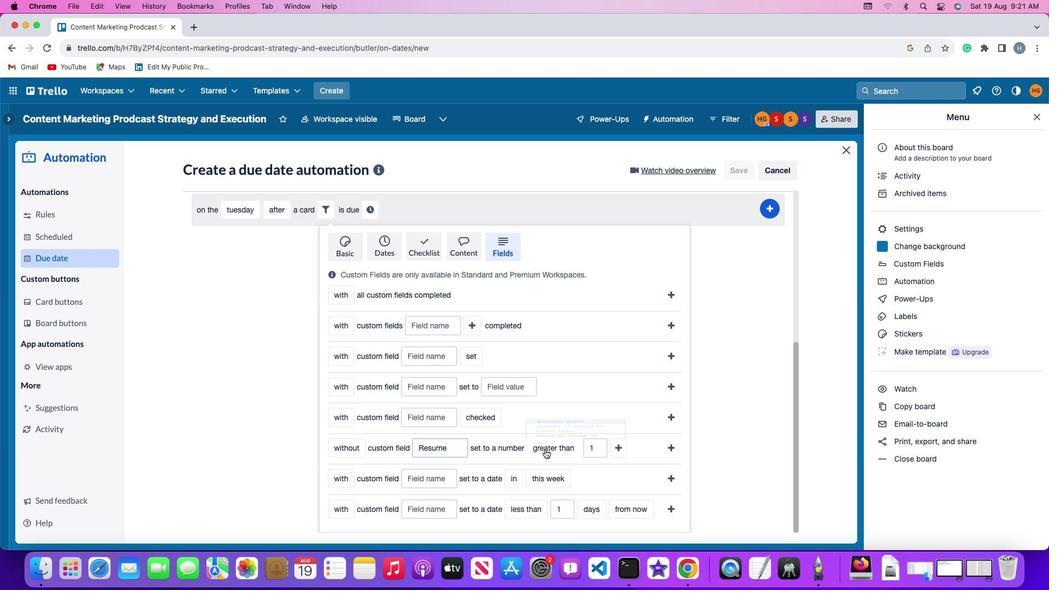 
Action: Mouse moved to (544, 449)
Screenshot: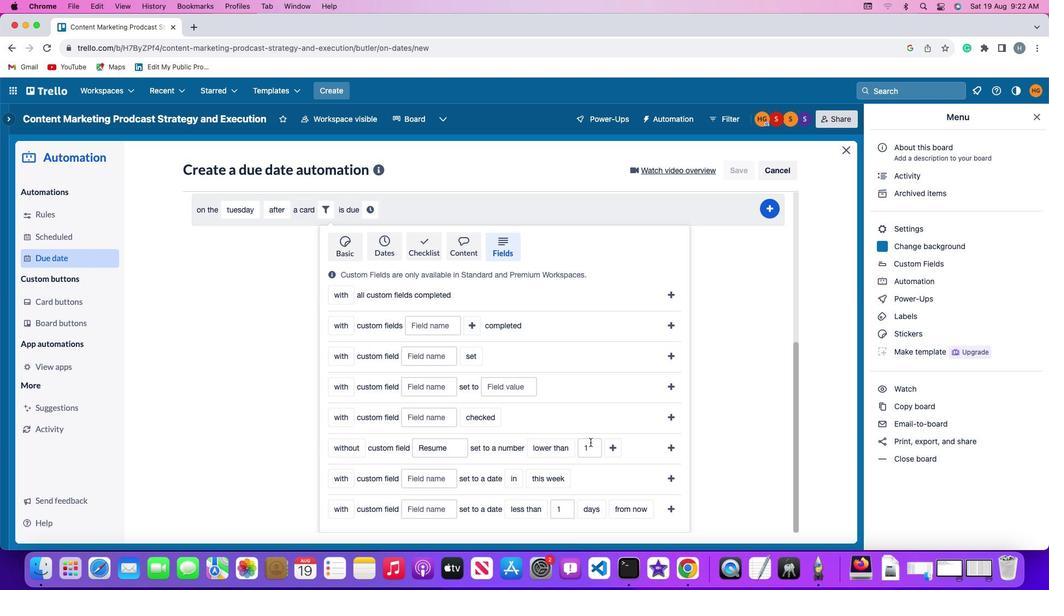 
Action: Mouse pressed left at (544, 449)
Screenshot: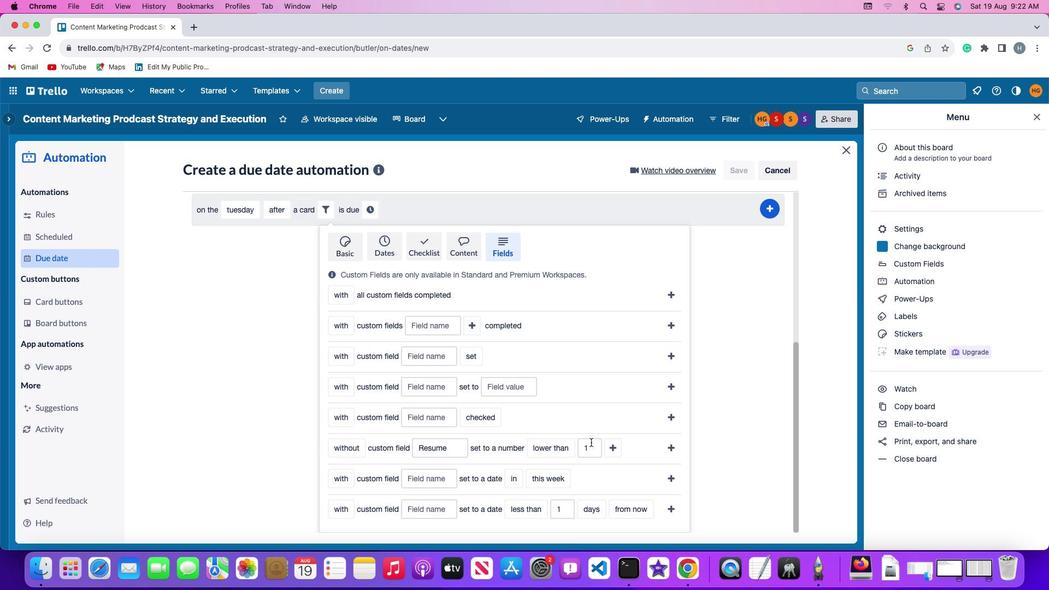 
Action: Mouse moved to (551, 412)
Screenshot: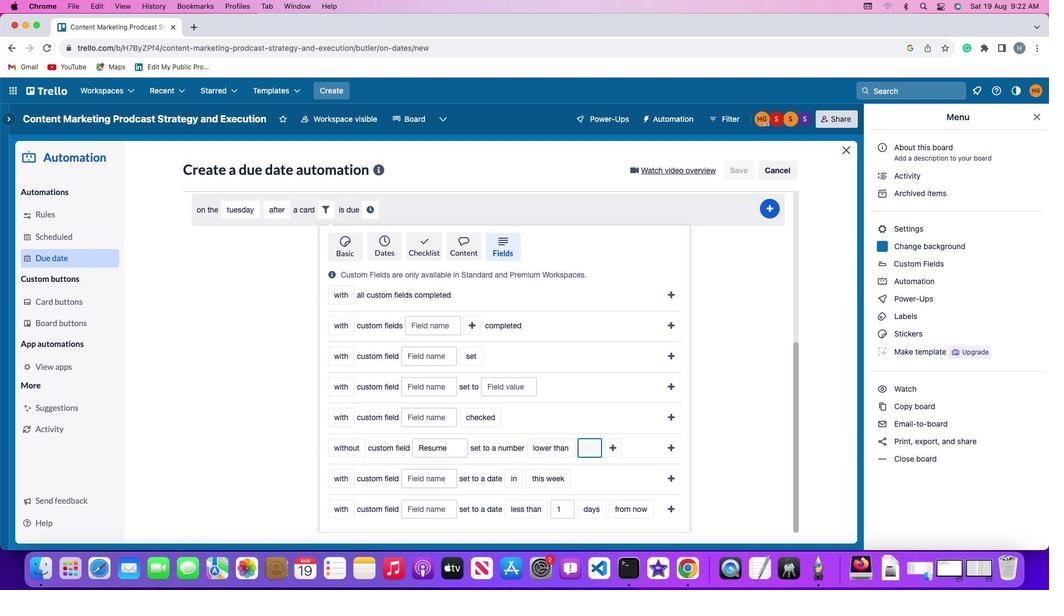 
Action: Mouse pressed left at (551, 412)
Screenshot: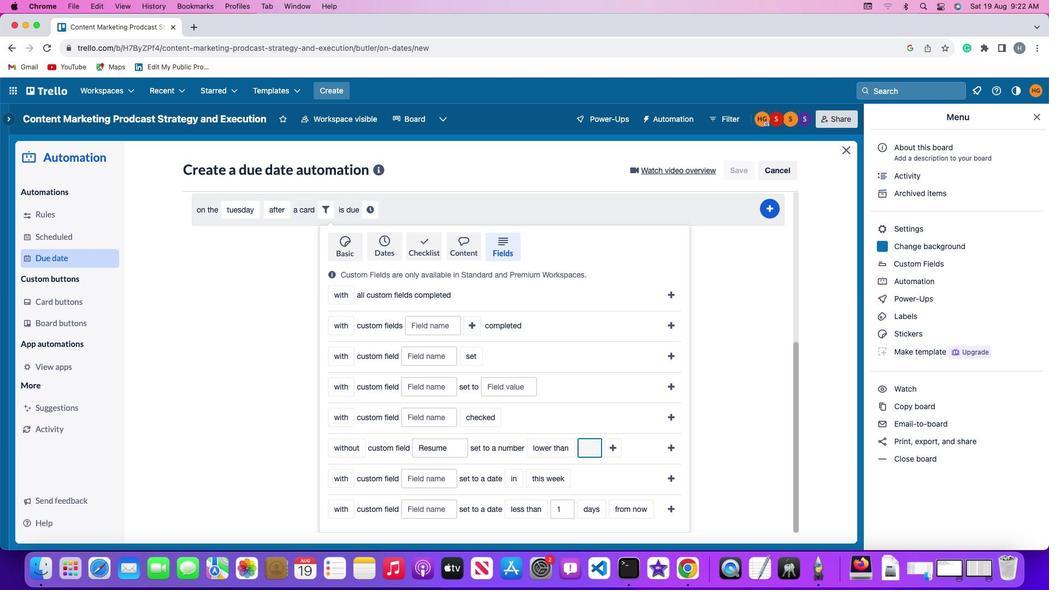 
Action: Mouse moved to (592, 442)
Screenshot: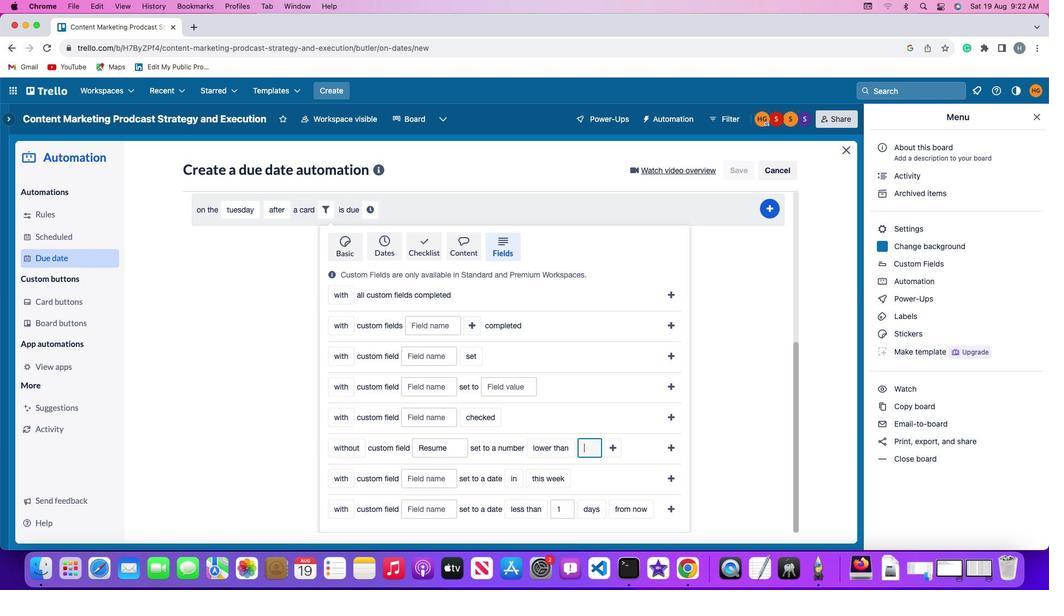 
Action: Mouse pressed left at (592, 442)
Screenshot: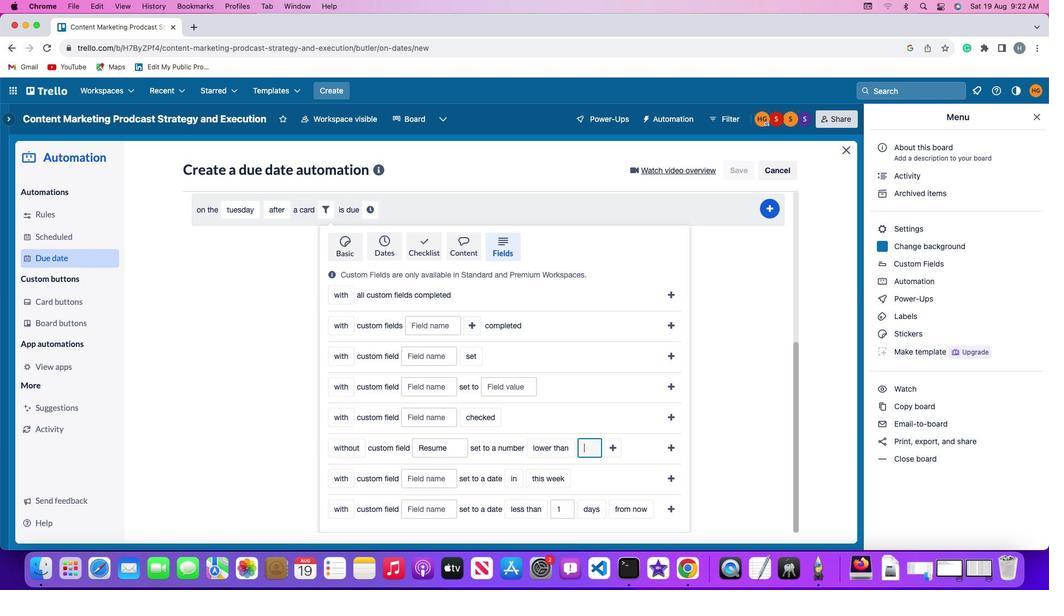 
Action: Mouse moved to (592, 442)
Screenshot: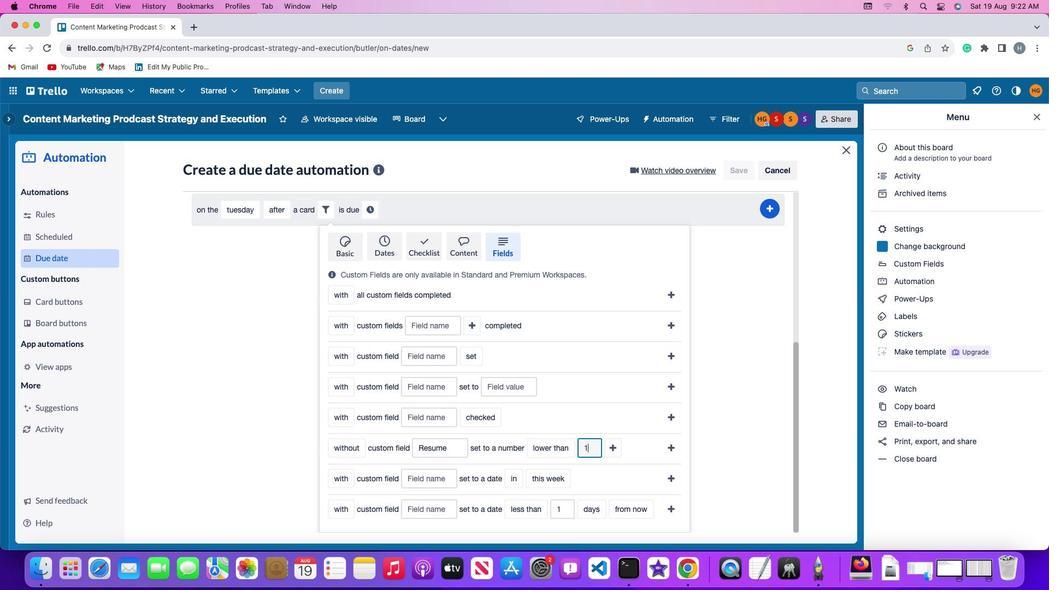 
Action: Key pressed Key.backspace'1'
Screenshot: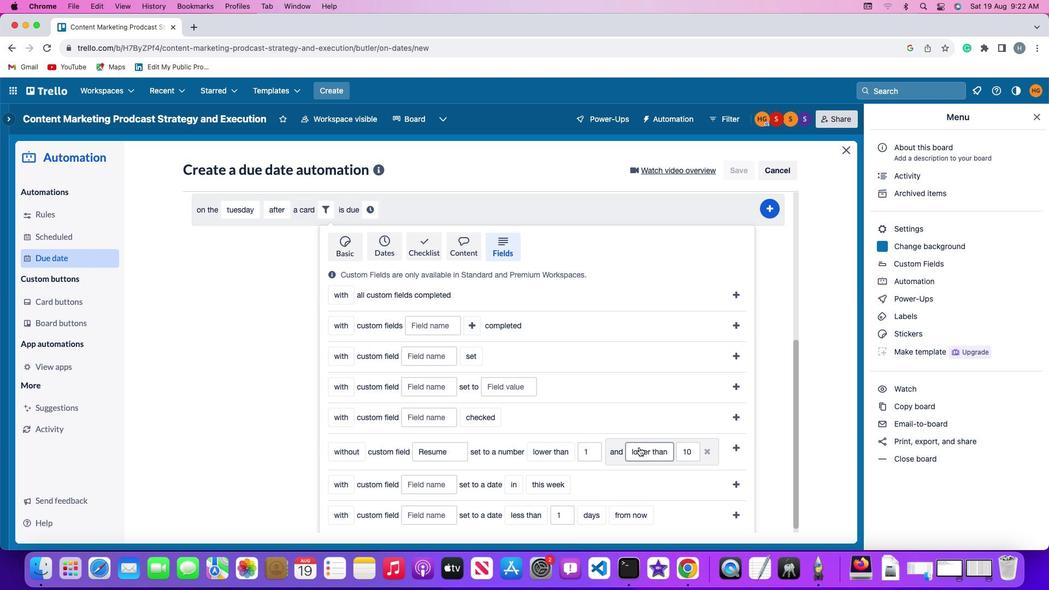 
Action: Mouse moved to (616, 448)
Screenshot: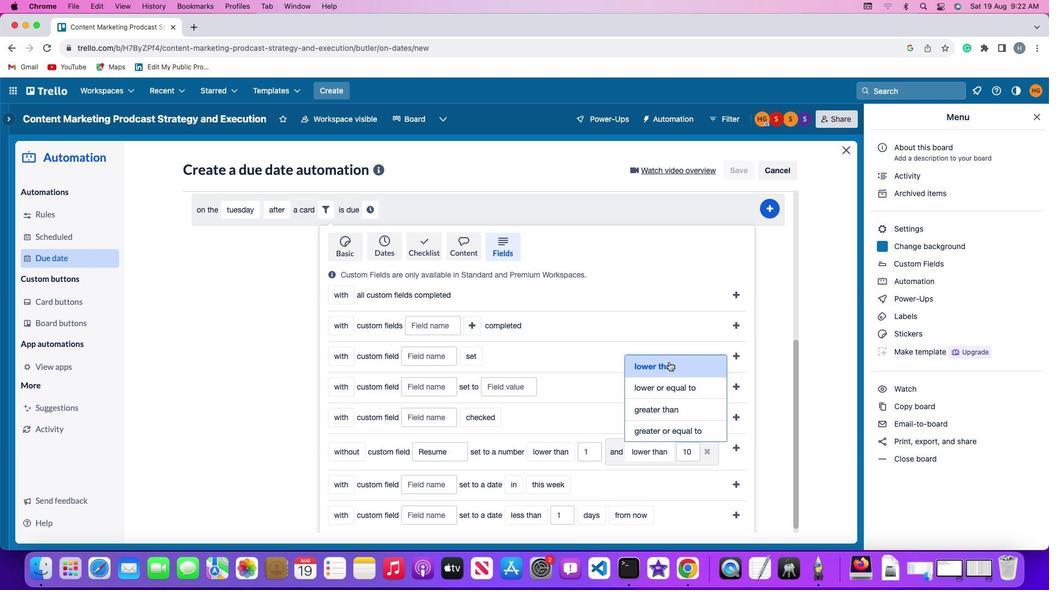 
Action: Mouse pressed left at (616, 448)
Screenshot: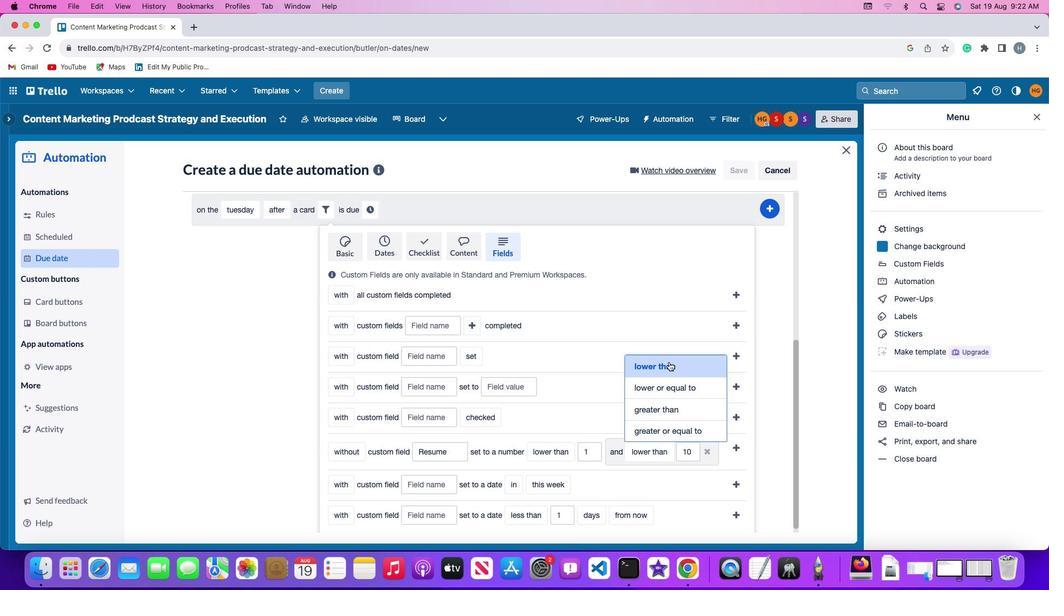 
Action: Mouse moved to (638, 447)
Screenshot: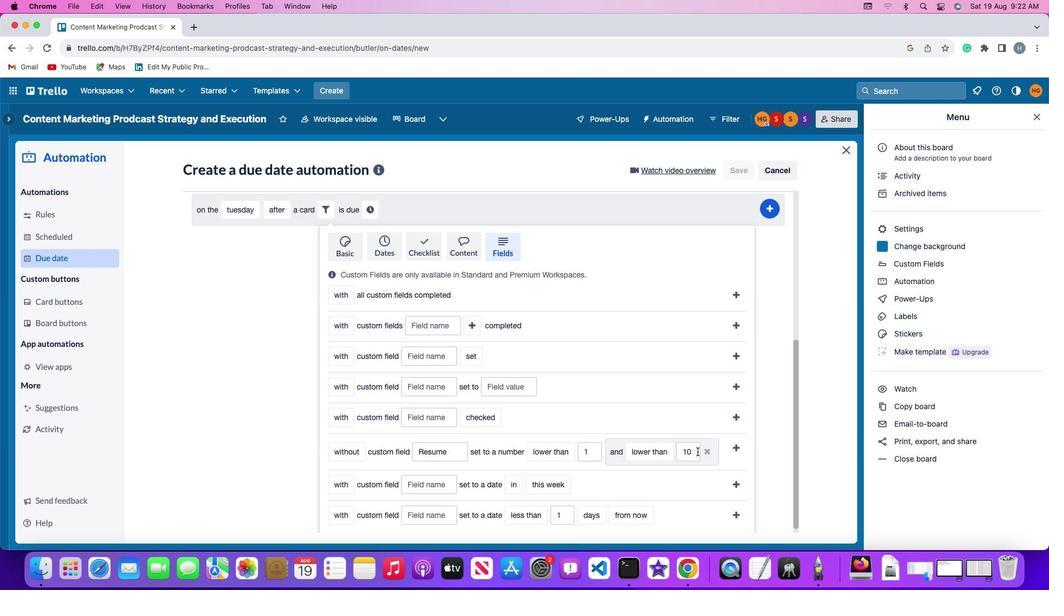
Action: Mouse pressed left at (638, 447)
Screenshot: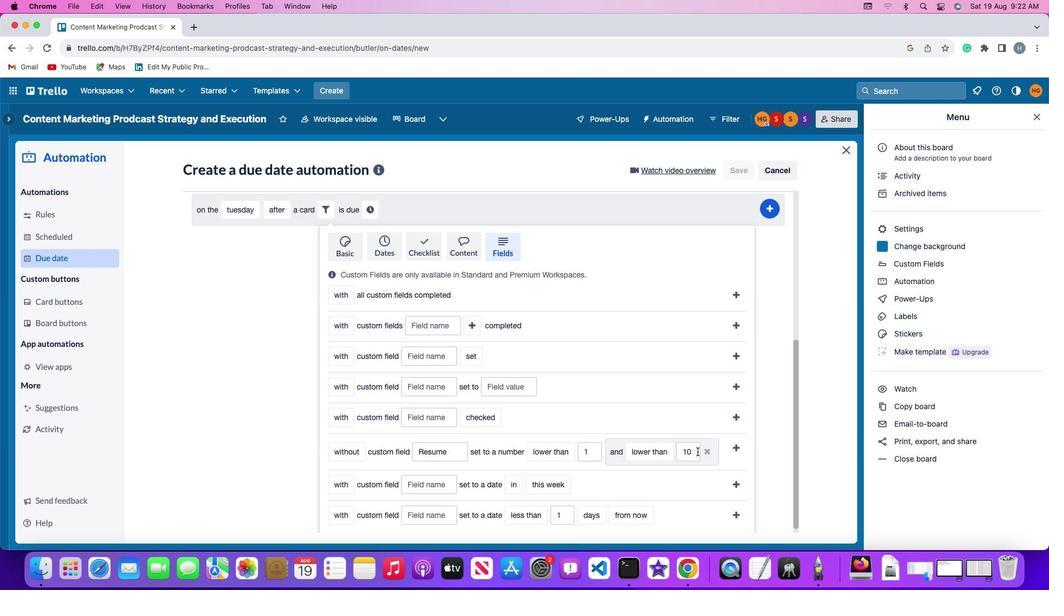 
Action: Mouse moved to (668, 361)
Screenshot: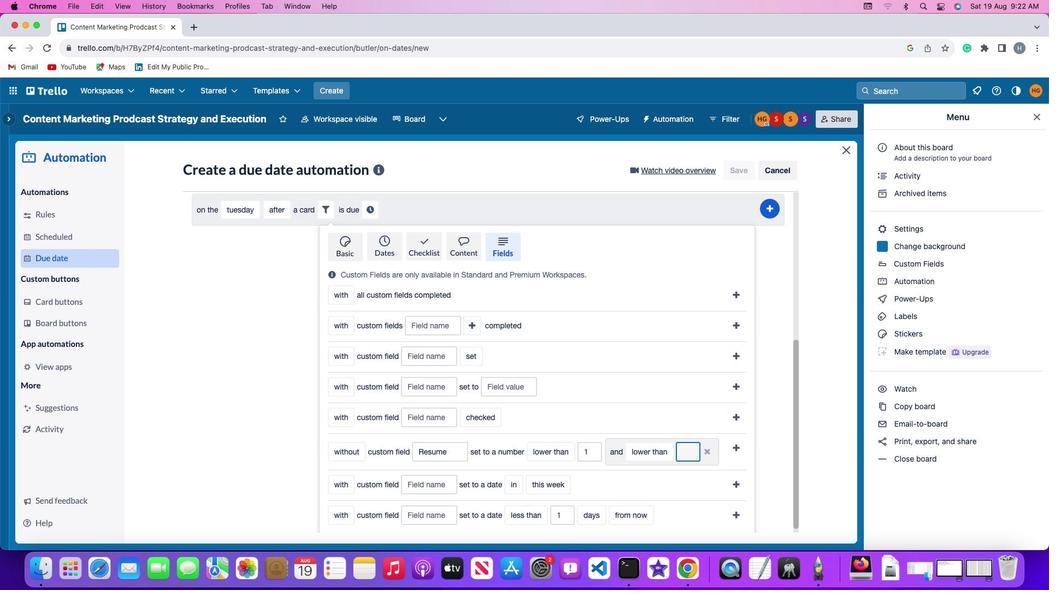 
Action: Mouse pressed left at (668, 361)
Screenshot: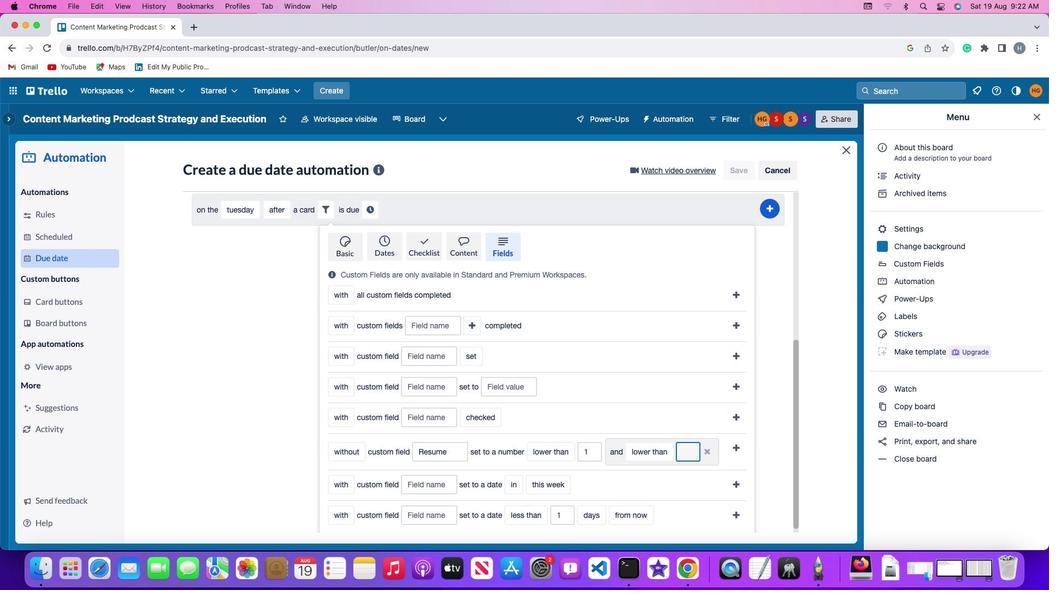 
Action: Mouse moved to (697, 451)
Screenshot: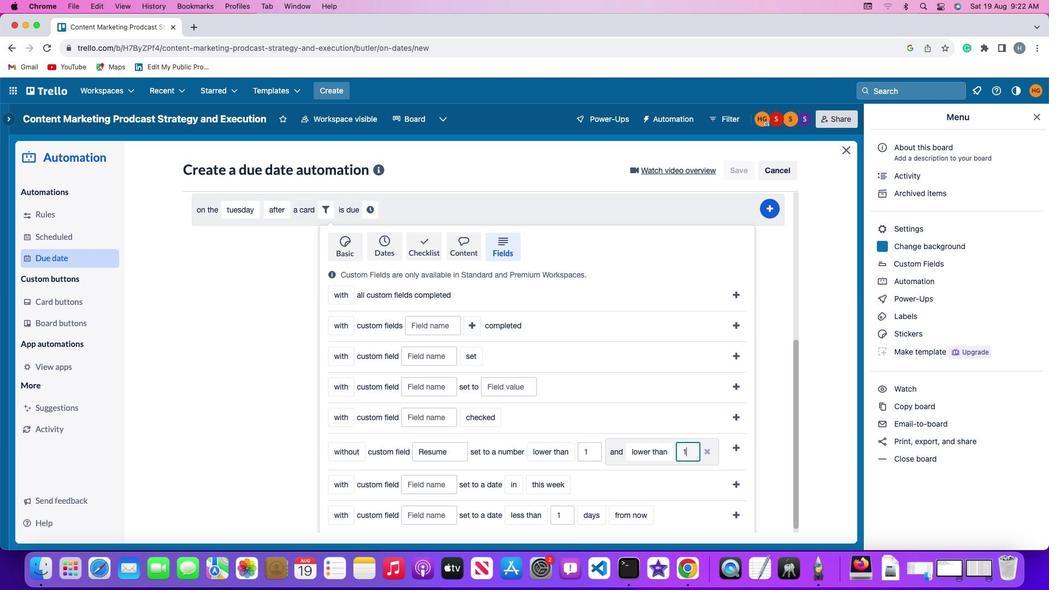 
Action: Mouse pressed left at (697, 451)
Screenshot: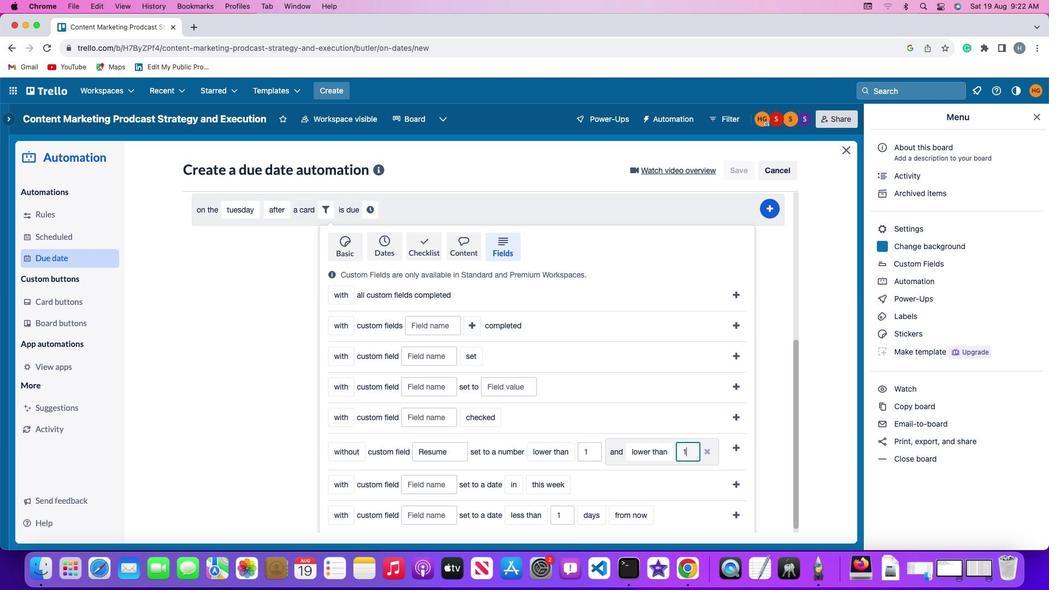 
Action: Mouse moved to (697, 451)
Screenshot: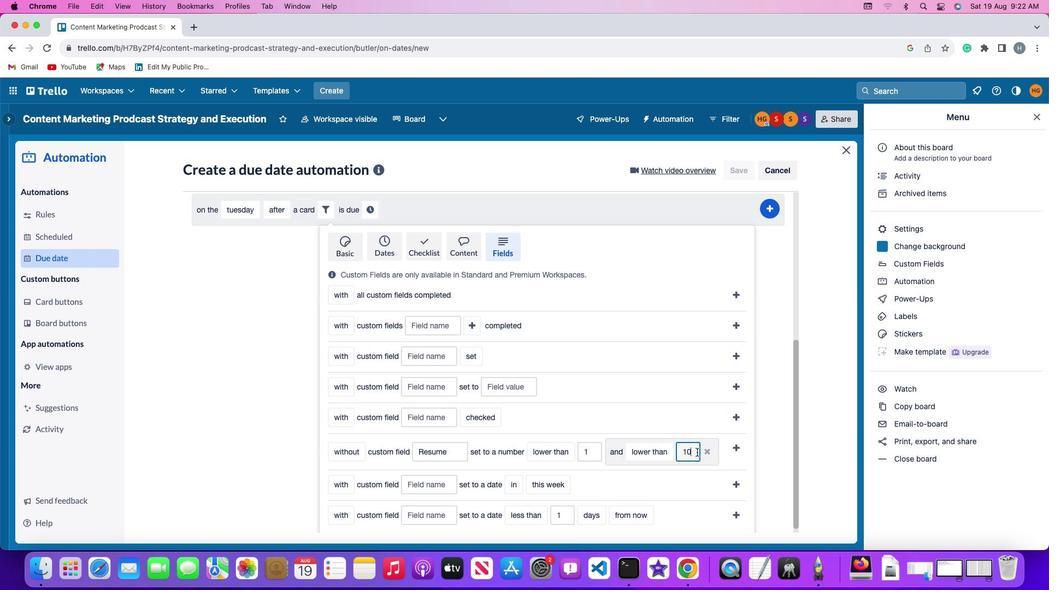 
Action: Key pressed Key.backspace
Screenshot: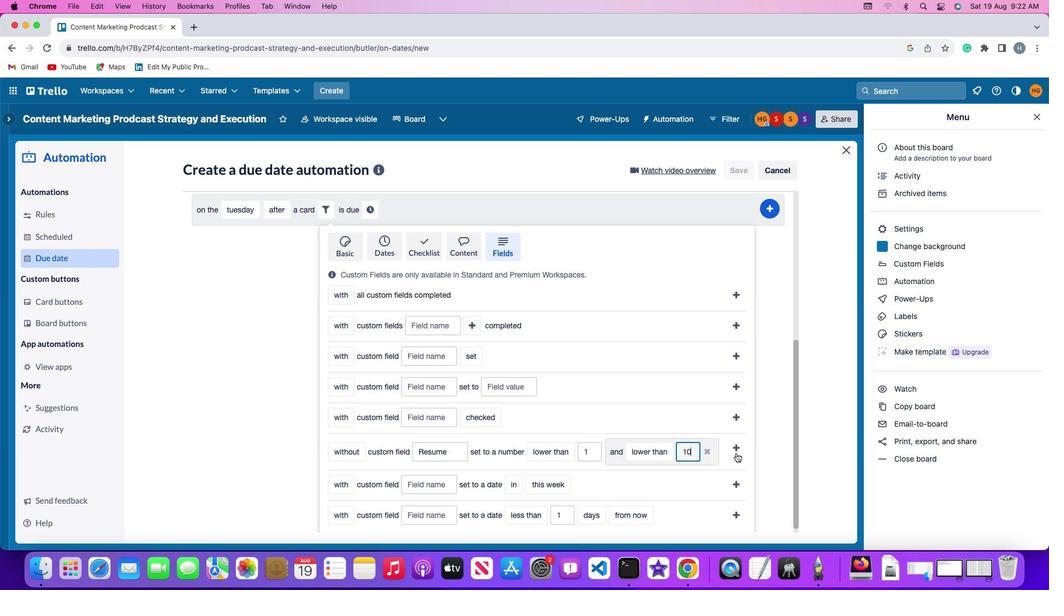 
Action: Mouse moved to (697, 451)
Screenshot: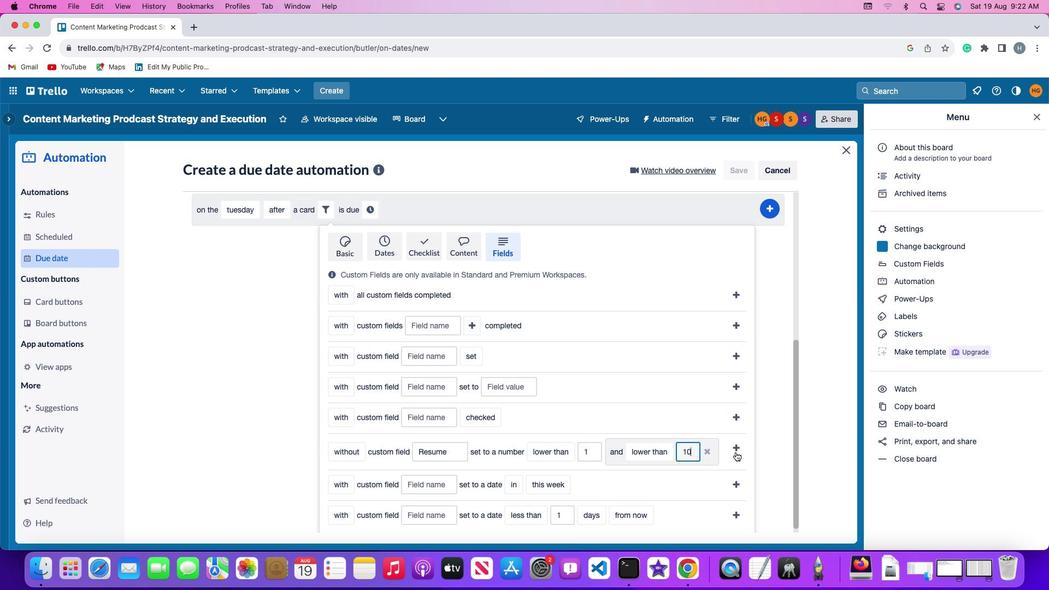 
Action: Key pressed Key.backspace'1''0'
Screenshot: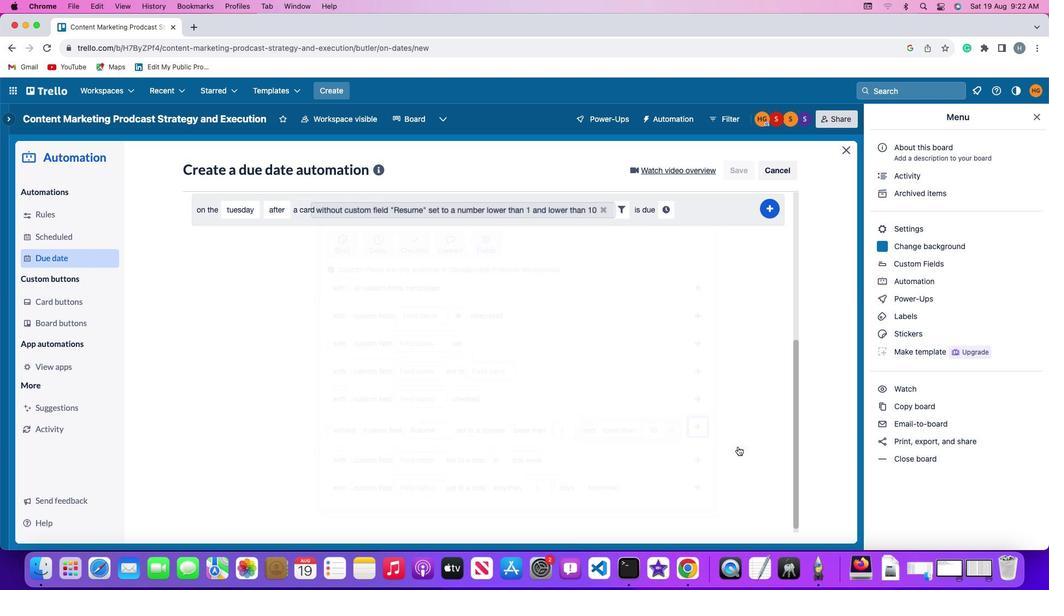 
Action: Mouse moved to (738, 446)
Screenshot: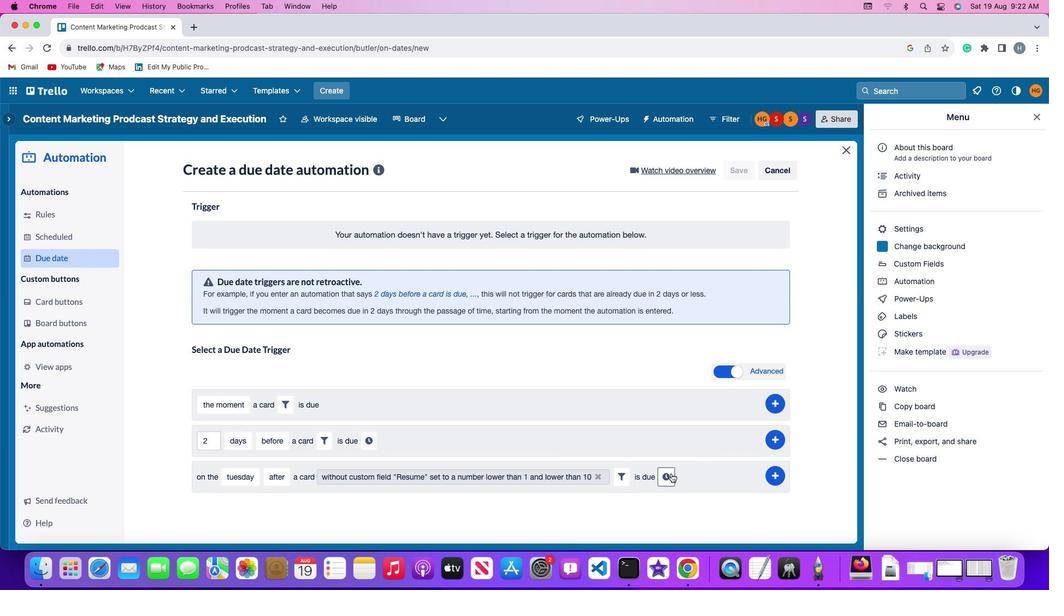 
Action: Mouse pressed left at (738, 446)
Screenshot: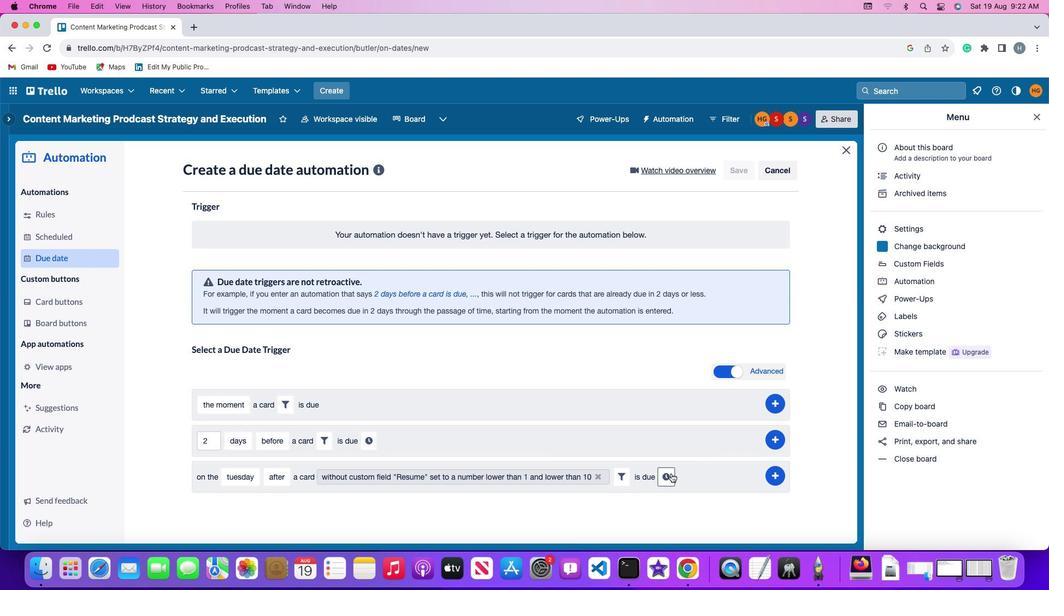 
Action: Mouse moved to (670, 473)
Screenshot: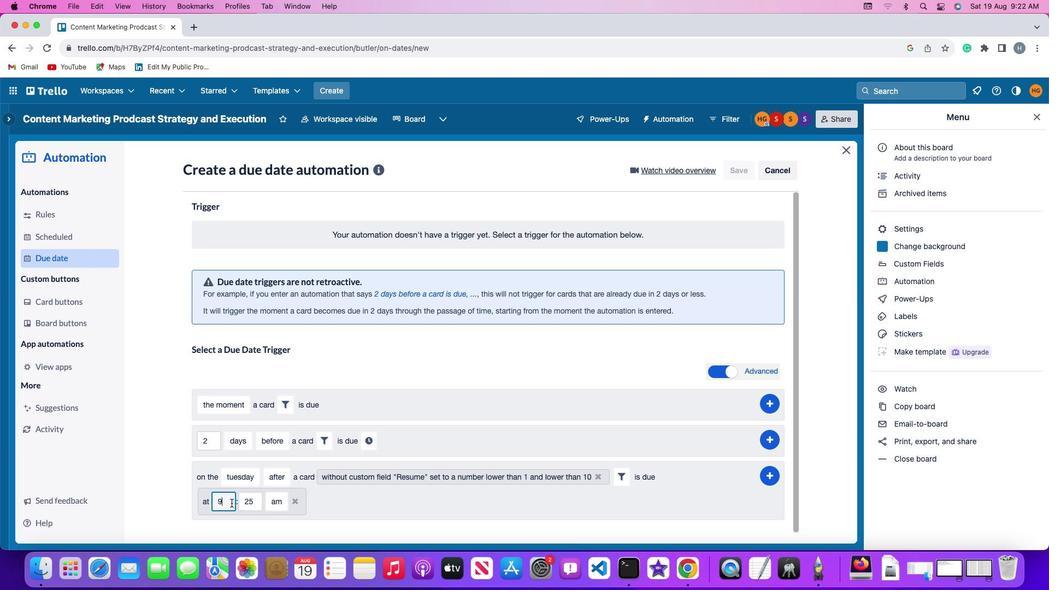 
Action: Mouse pressed left at (670, 473)
Screenshot: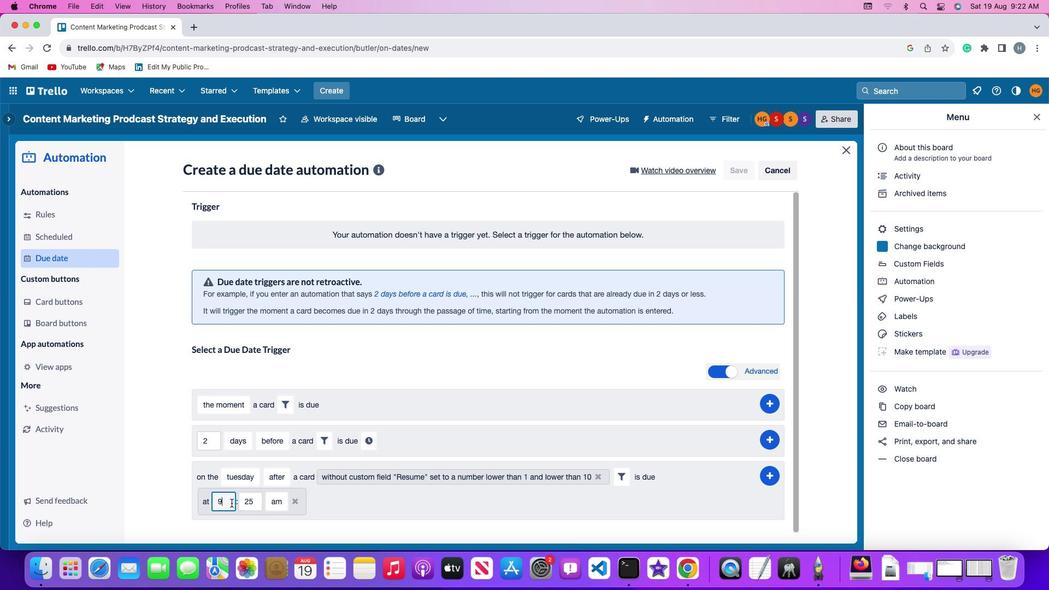 
Action: Mouse moved to (230, 502)
Screenshot: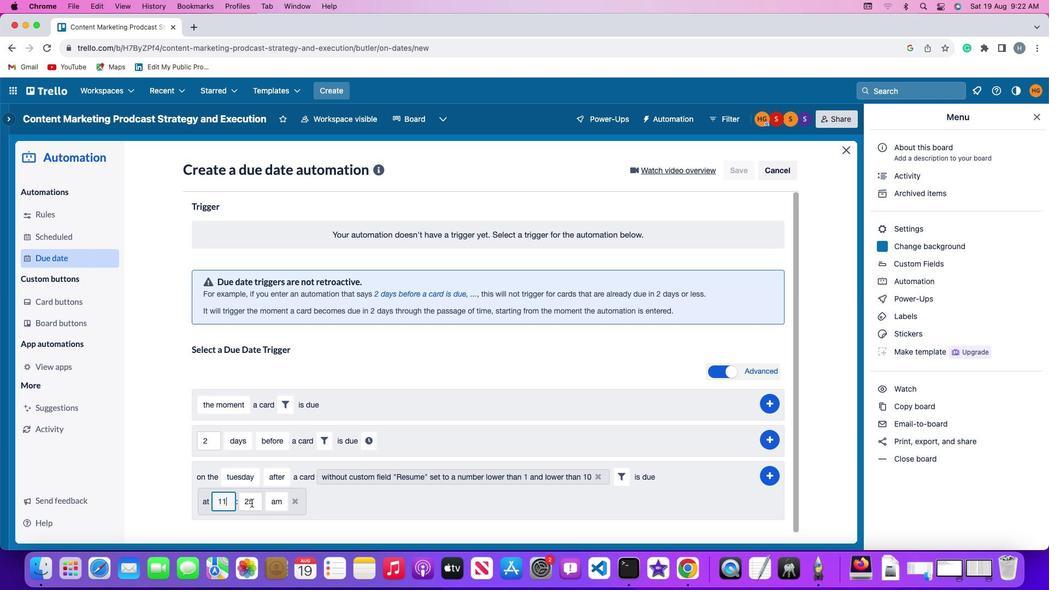 
Action: Mouse pressed left at (230, 502)
Screenshot: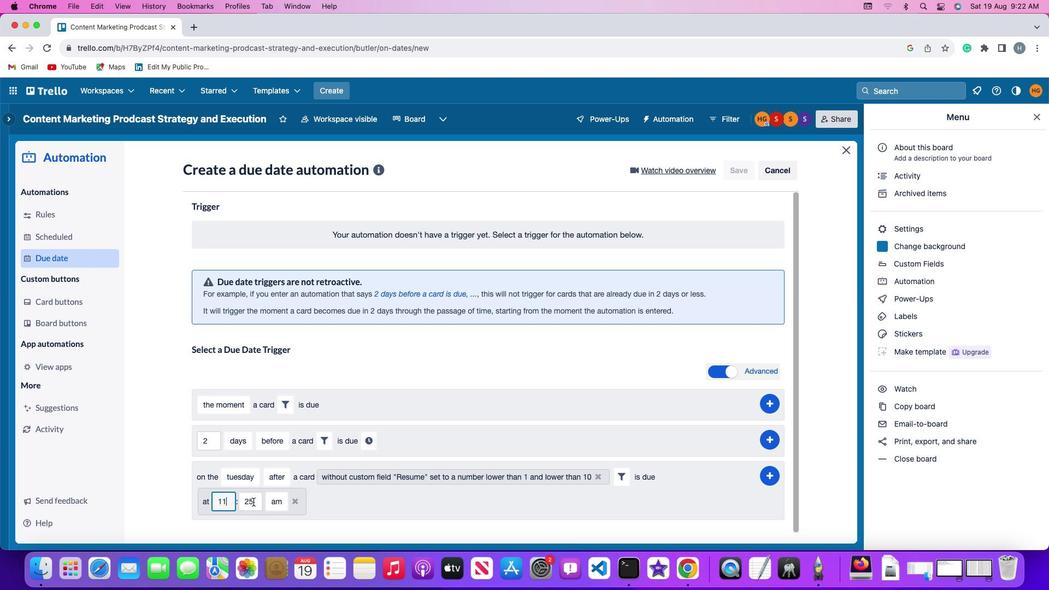 
Action: Key pressed Key.backspace'1'
Screenshot: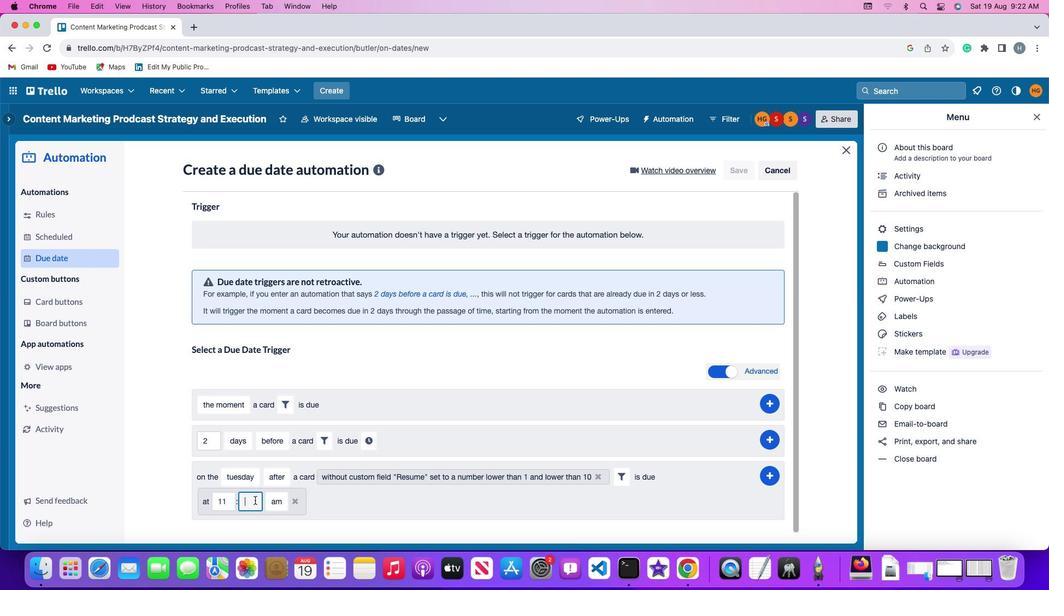 
Action: Mouse moved to (231, 502)
Screenshot: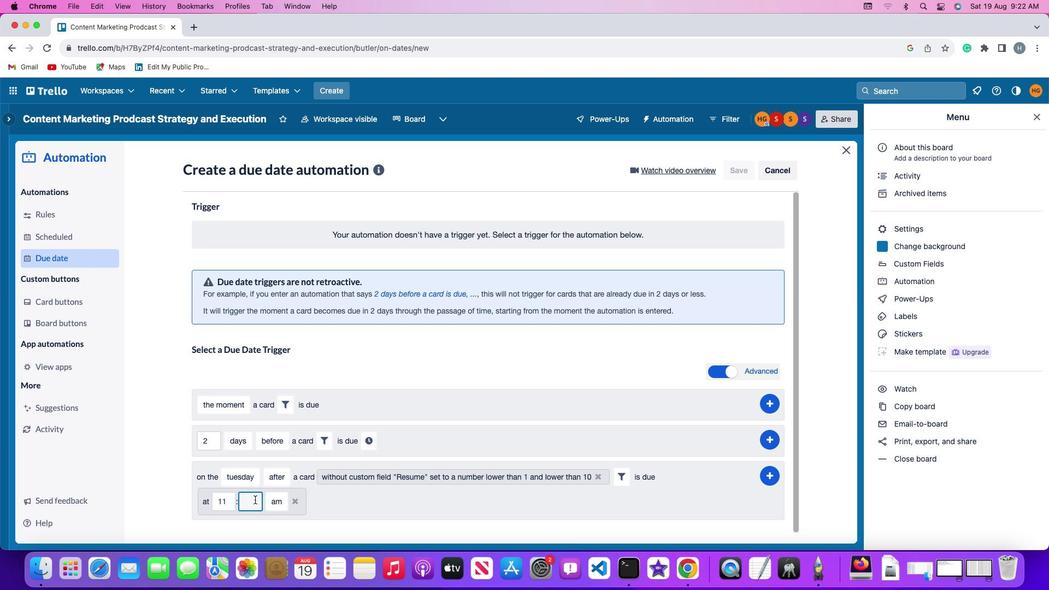 
Action: Key pressed '1'
Screenshot: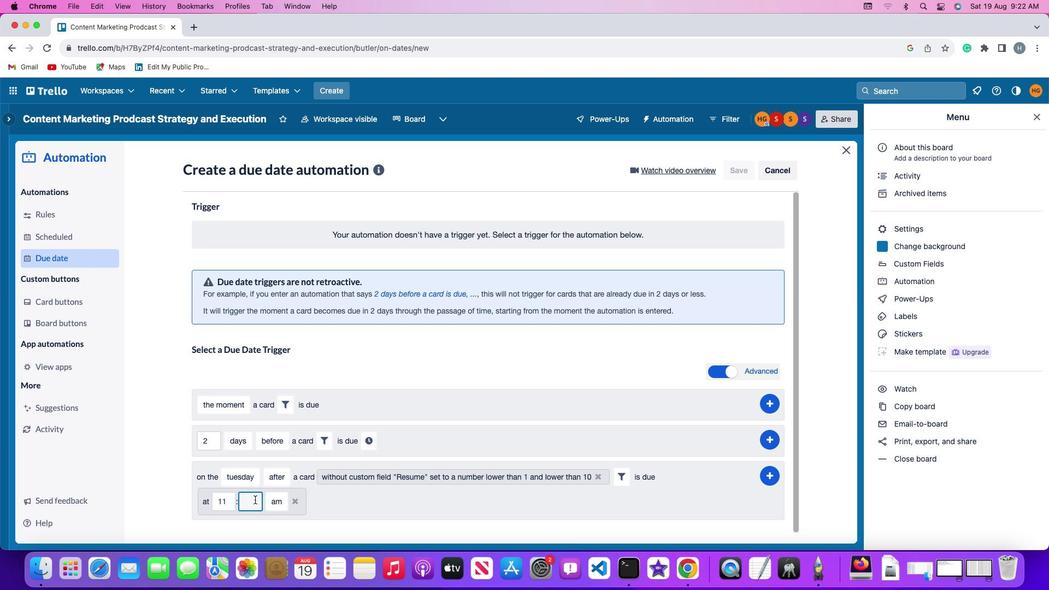 
Action: Mouse moved to (254, 500)
Screenshot: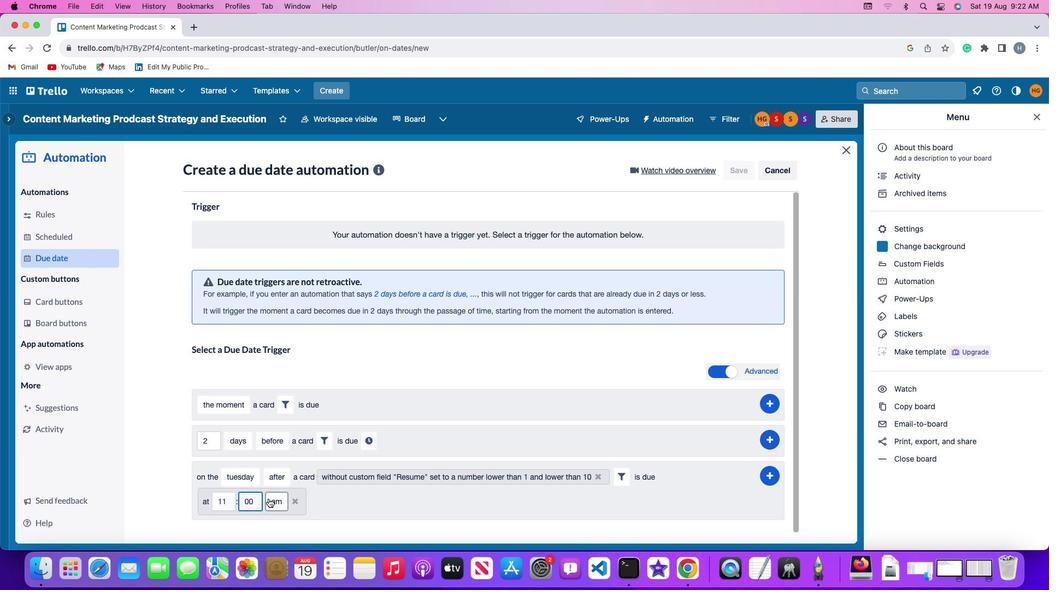 
Action: Mouse pressed left at (254, 500)
Screenshot: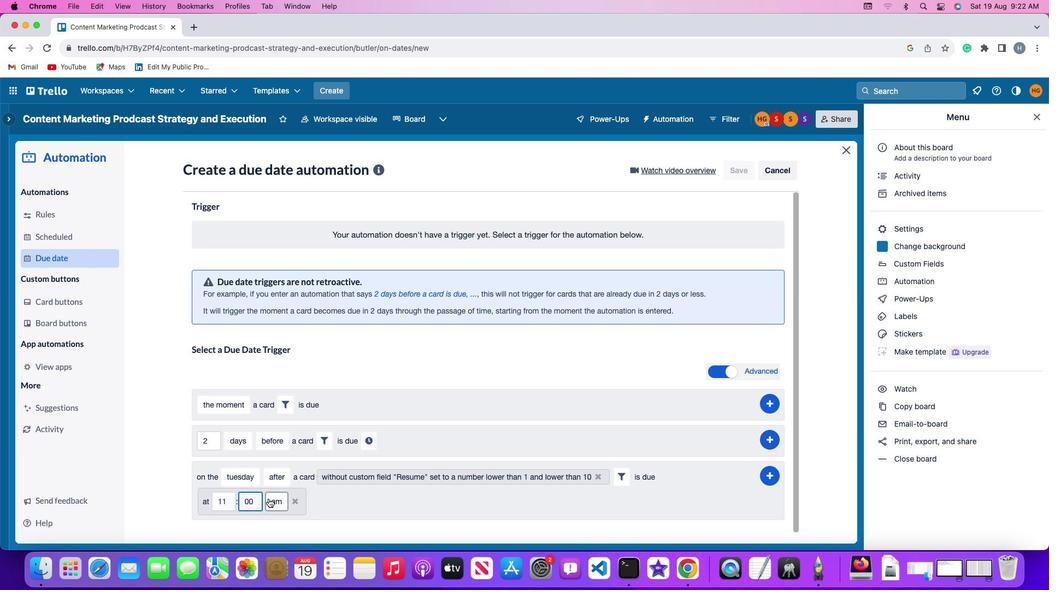 
Action: Key pressed Key.backspaceKey.backspace
Screenshot: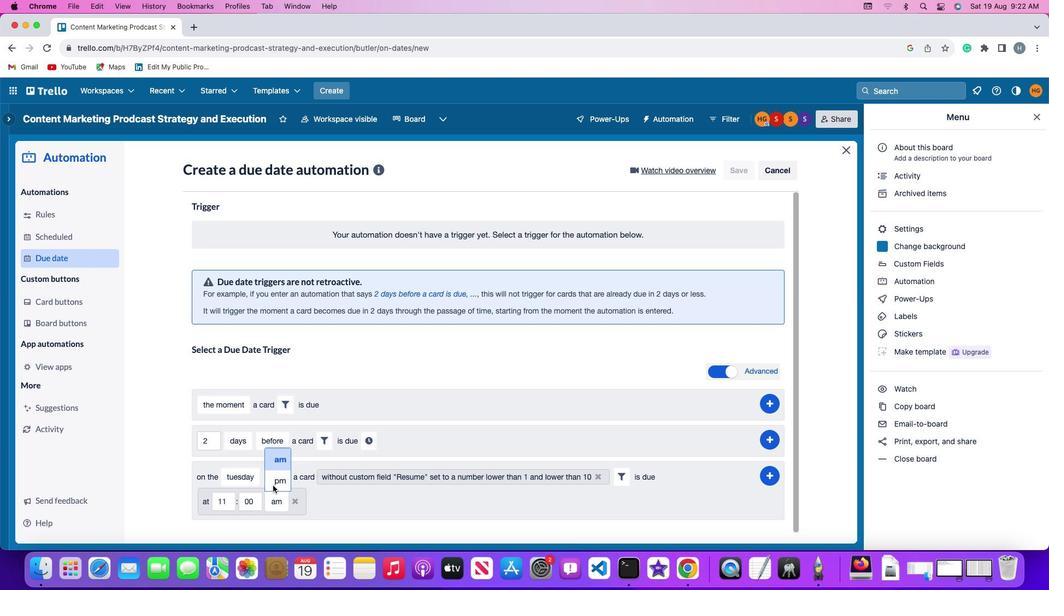 
Action: Mouse moved to (254, 499)
Screenshot: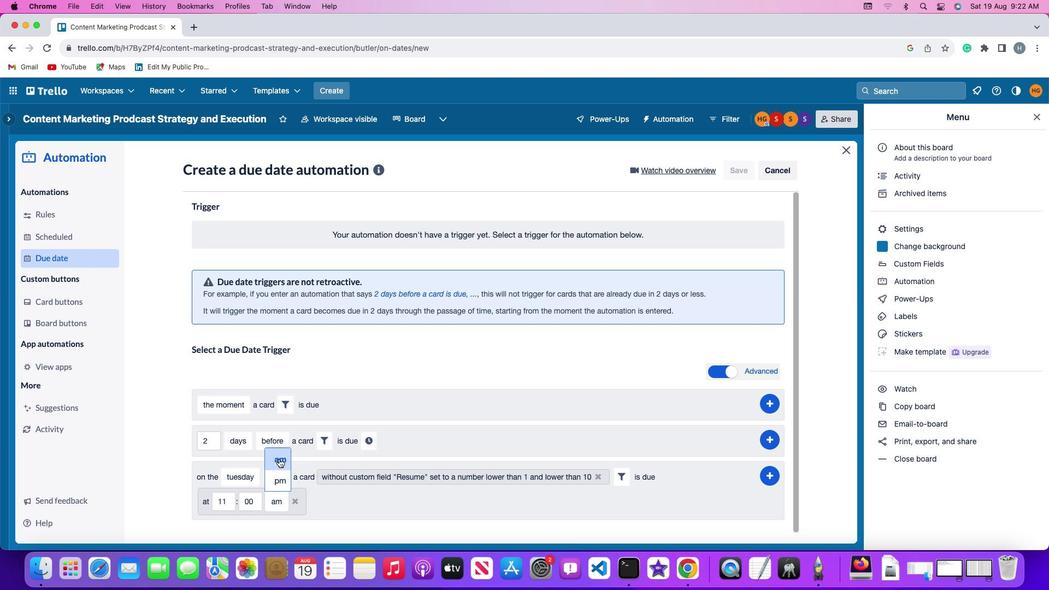 
Action: Key pressed '0''0'
Screenshot: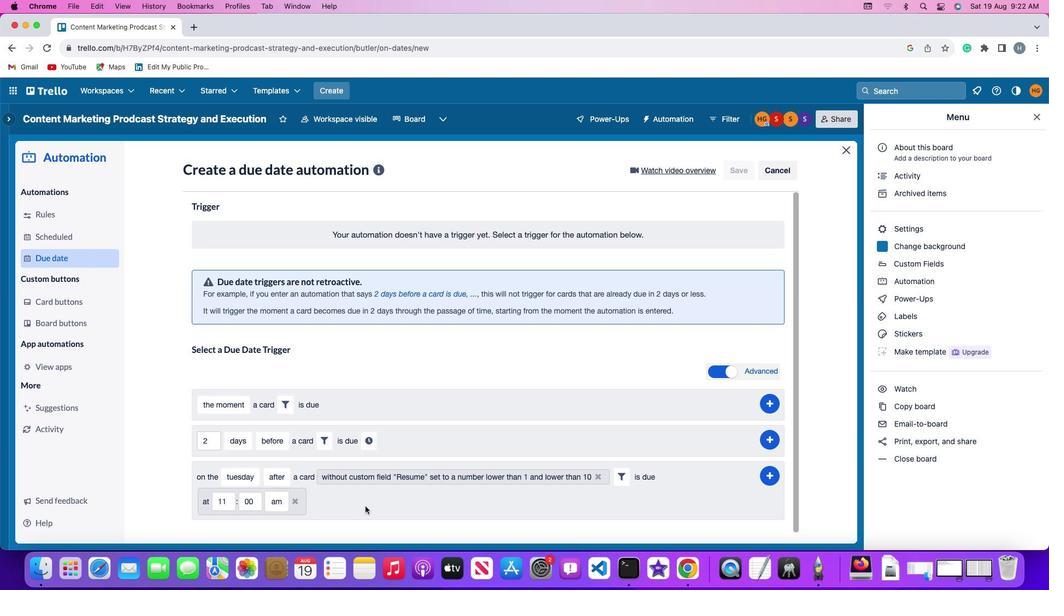 
Action: Mouse moved to (267, 498)
Screenshot: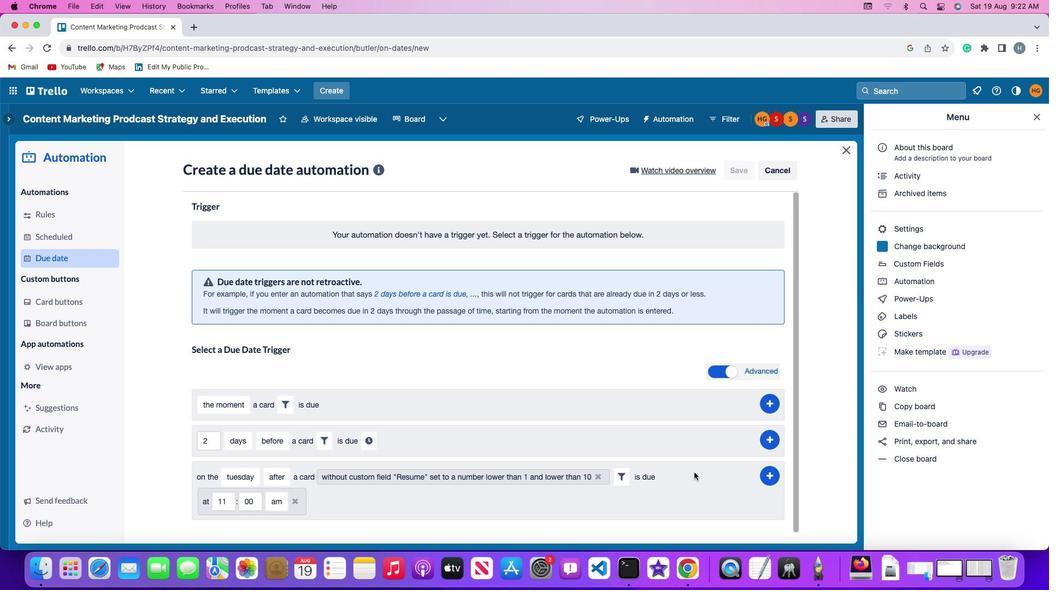 
Action: Mouse pressed left at (267, 498)
Screenshot: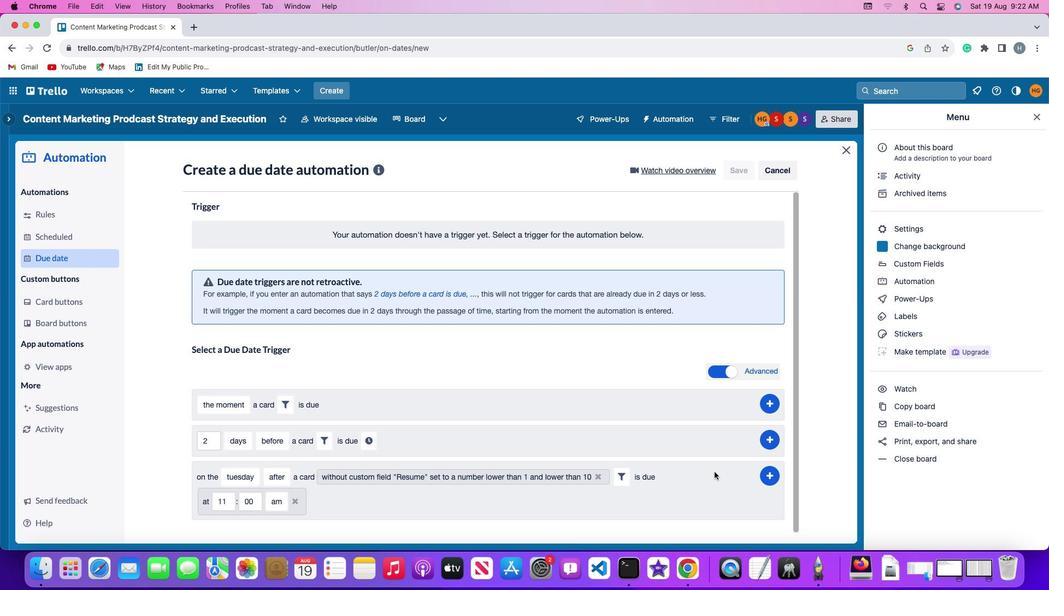 
Action: Mouse moved to (278, 458)
Screenshot: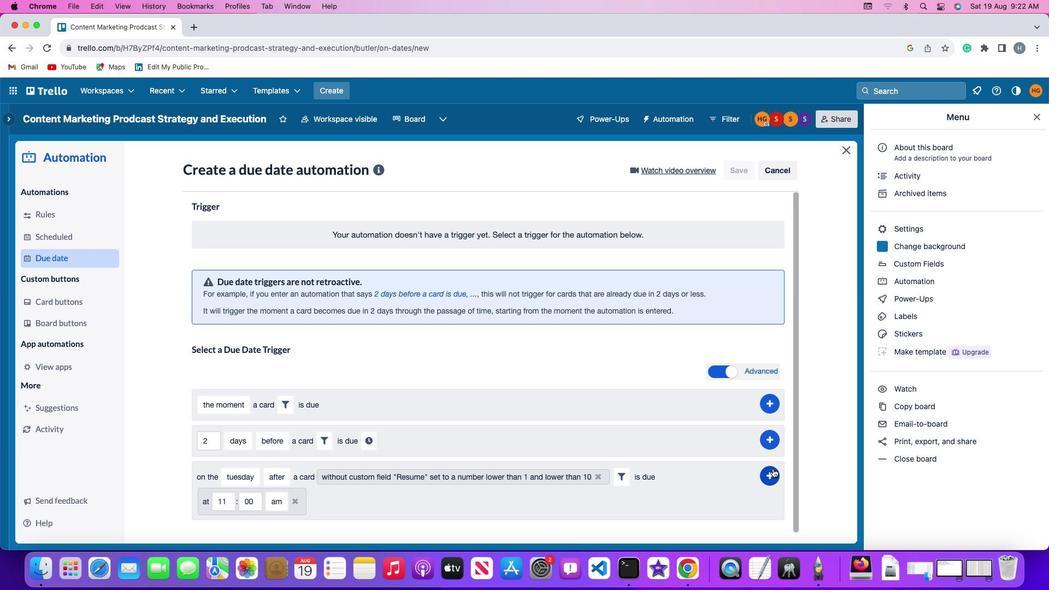 
Action: Mouse pressed left at (278, 458)
Screenshot: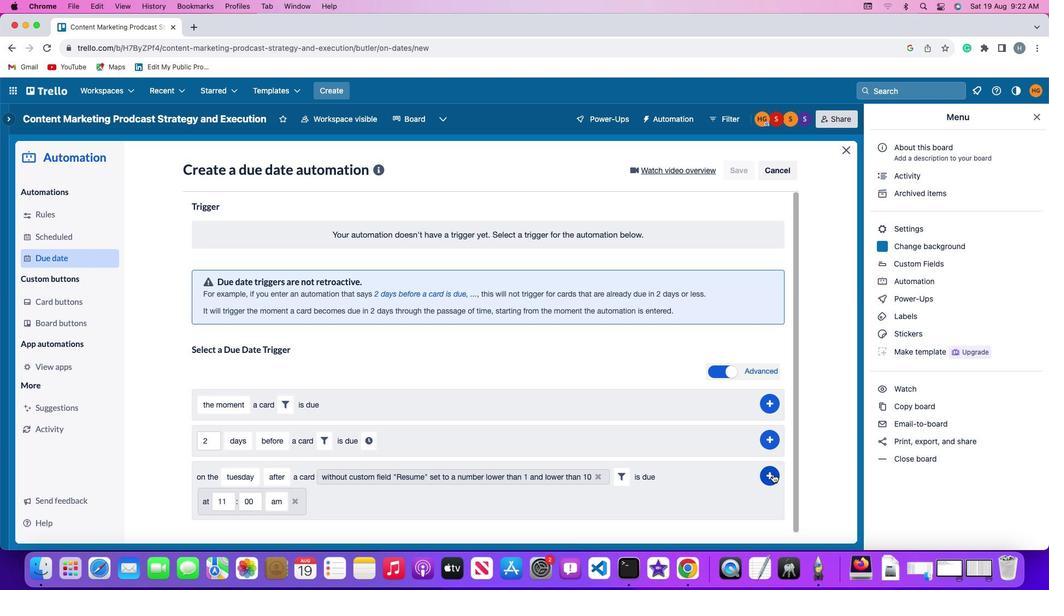
Action: Mouse moved to (772, 474)
Screenshot: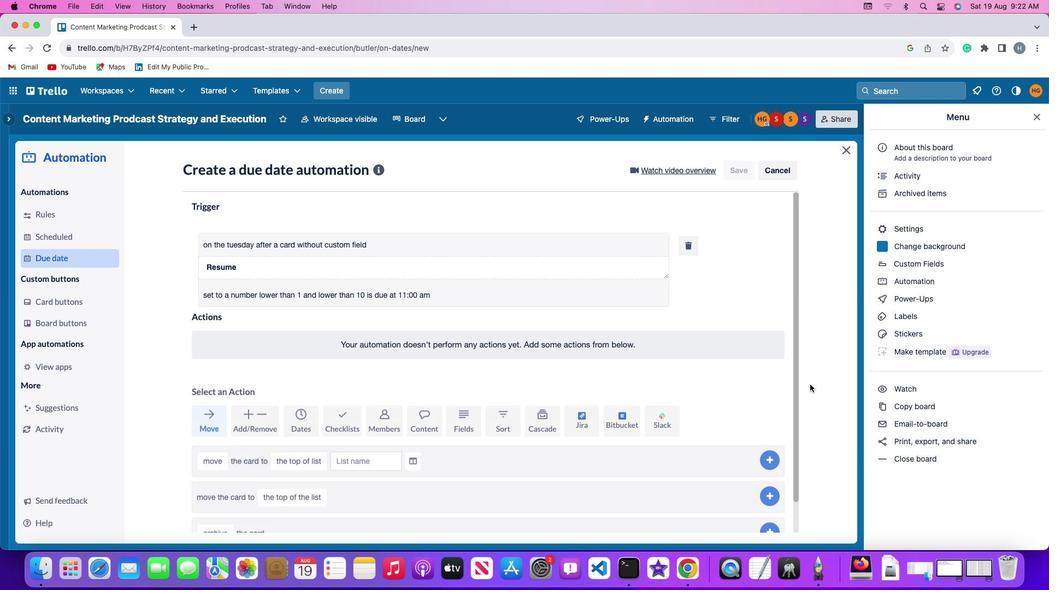 
Action: Mouse pressed left at (772, 474)
Screenshot: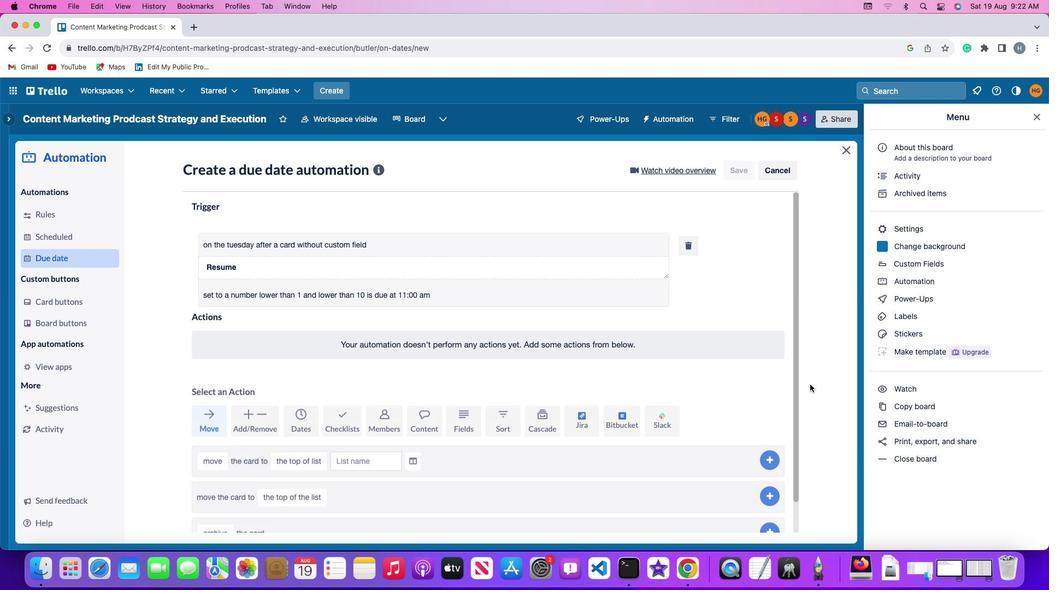
Action: Mouse moved to (809, 383)
Screenshot: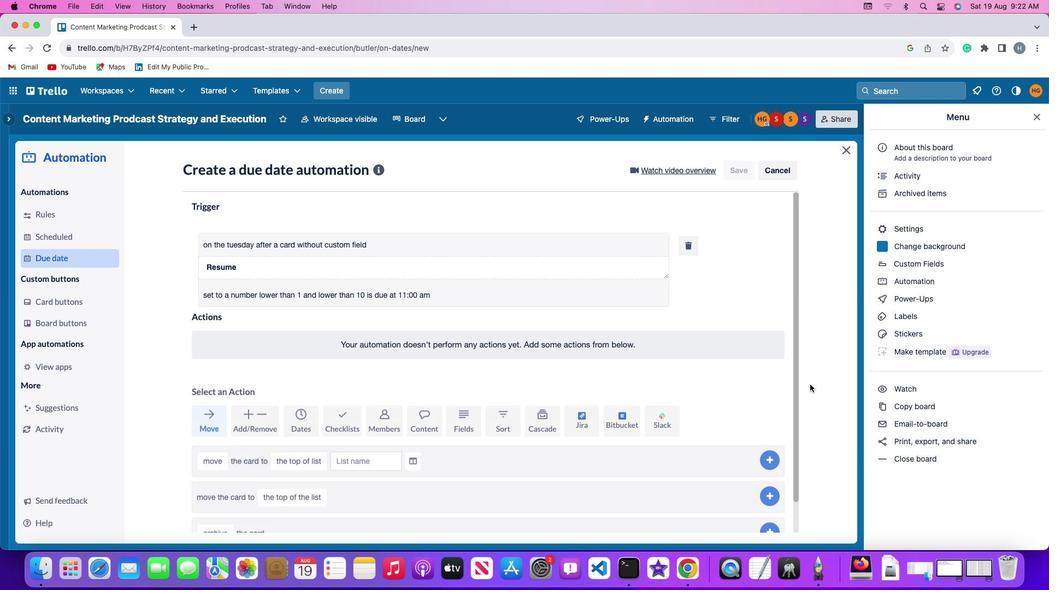 
